 Task: Search one way flight ticket for 1 adult, 5 children, 2 infants in seat and 1 infant on lap in first from Raleigh: Raleigh-durham International Airport to New Bern: Coastal Carolina Regional Airport (was Craven County Regional) on 8-4-2023. Choice of flights is Southwest. Number of bags: 1 checked bag. Price is upto 82000. Outbound departure time preference is 8:15.
Action: Mouse pressed left at (312, 286)
Screenshot: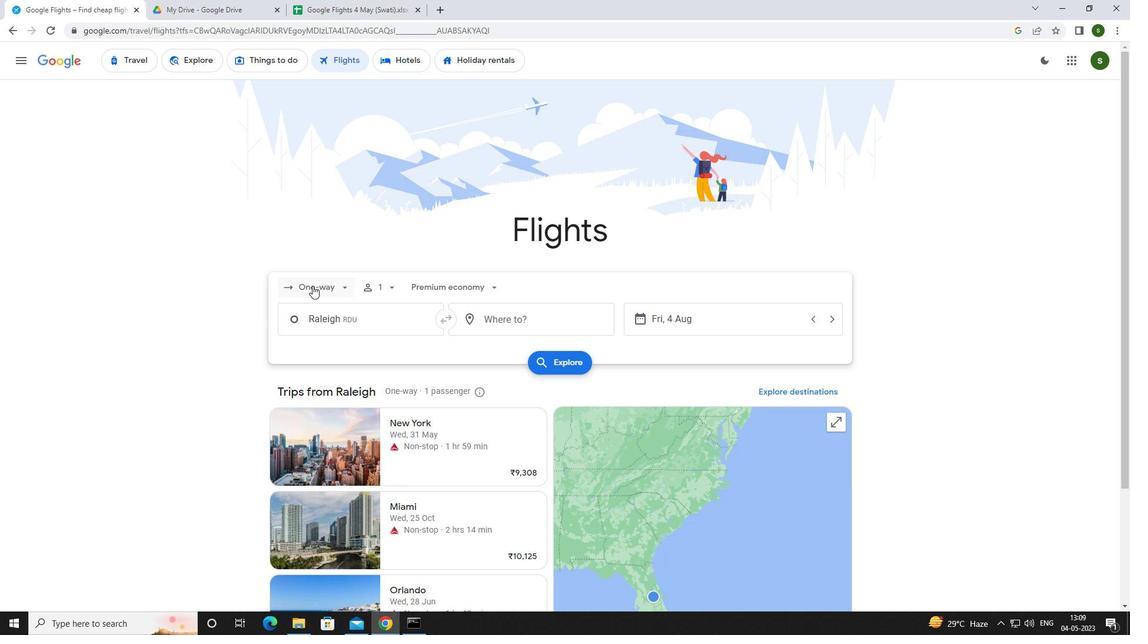 
Action: Mouse moved to (324, 339)
Screenshot: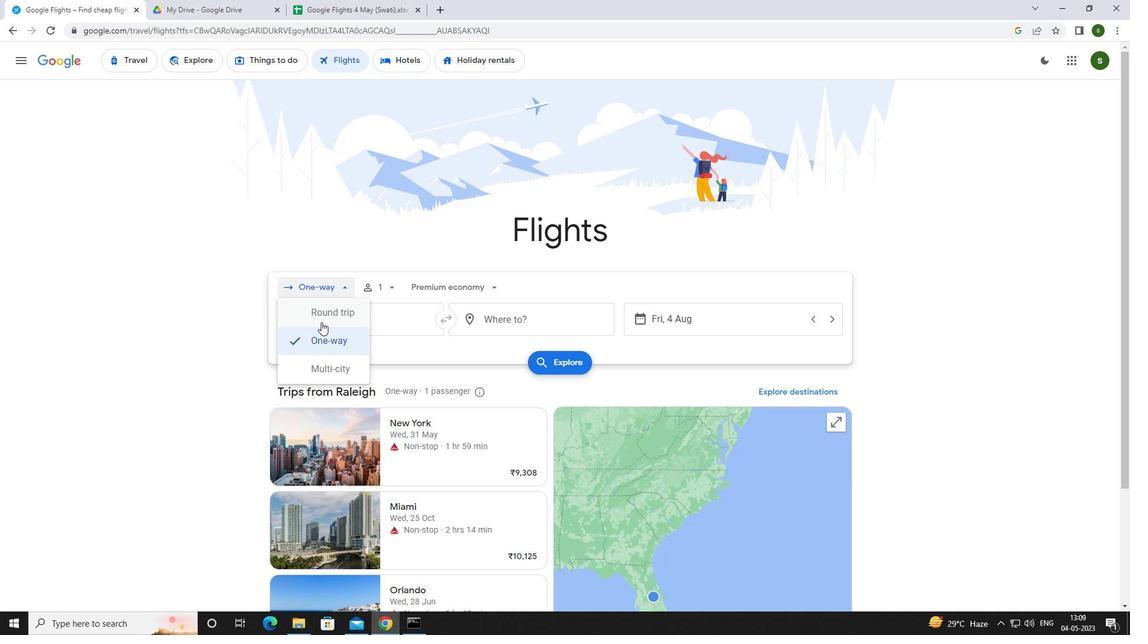 
Action: Mouse pressed left at (324, 339)
Screenshot: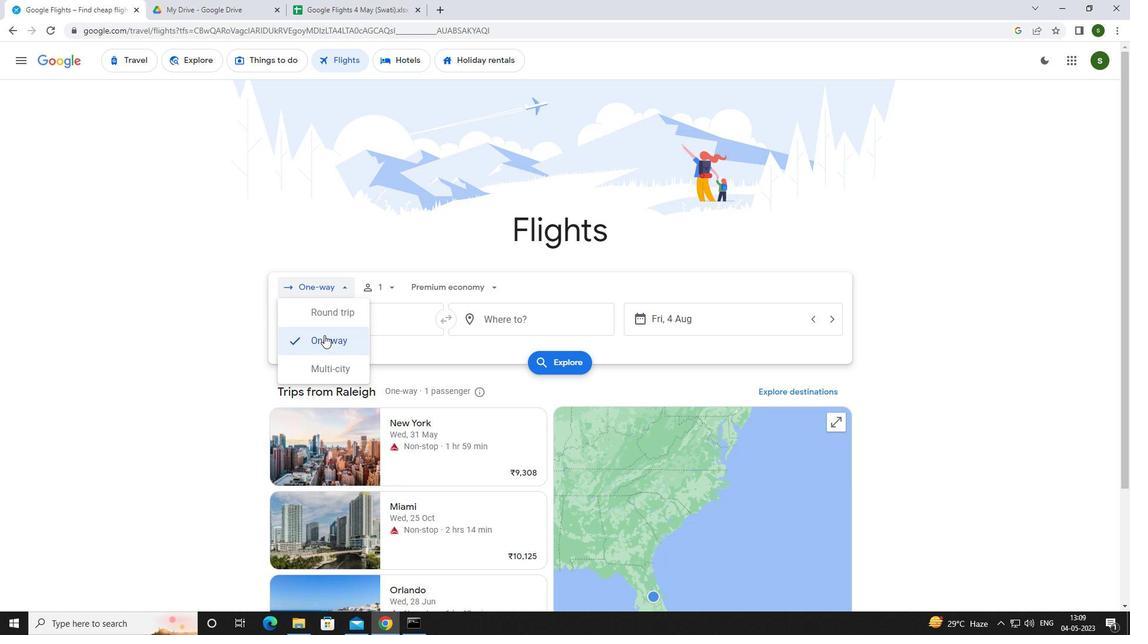 
Action: Mouse moved to (390, 287)
Screenshot: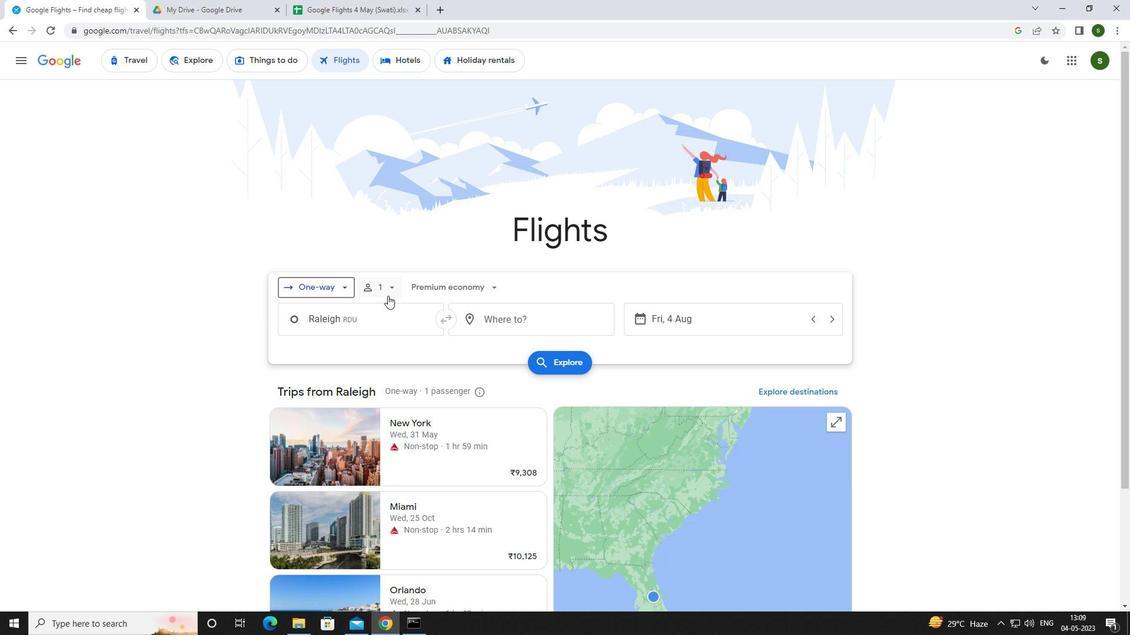 
Action: Mouse pressed left at (390, 287)
Screenshot: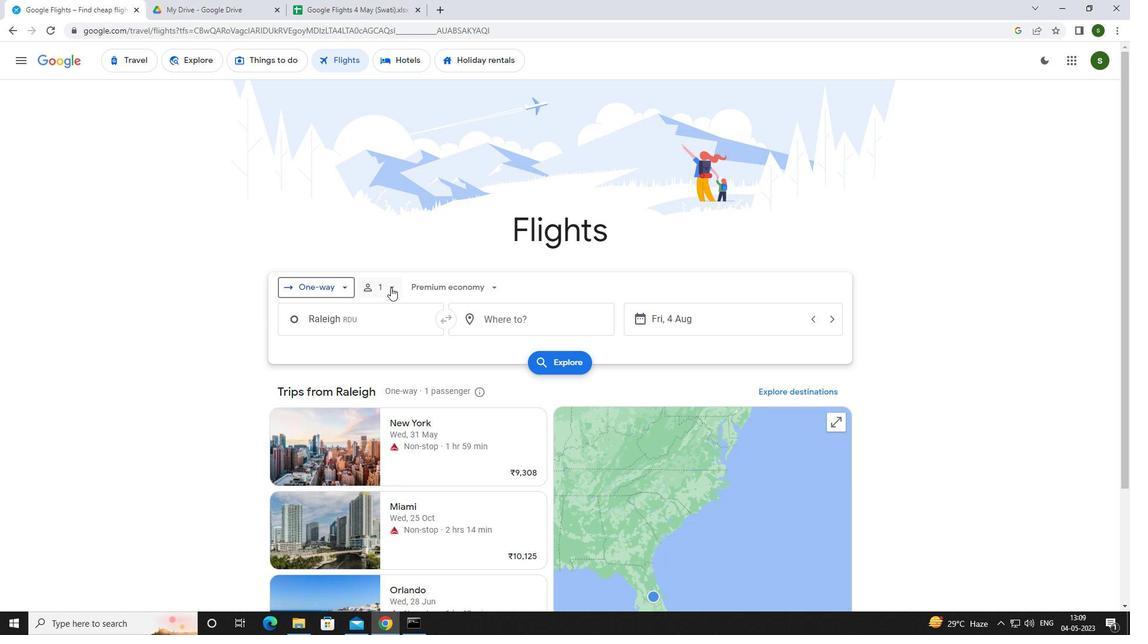 
Action: Mouse moved to (487, 344)
Screenshot: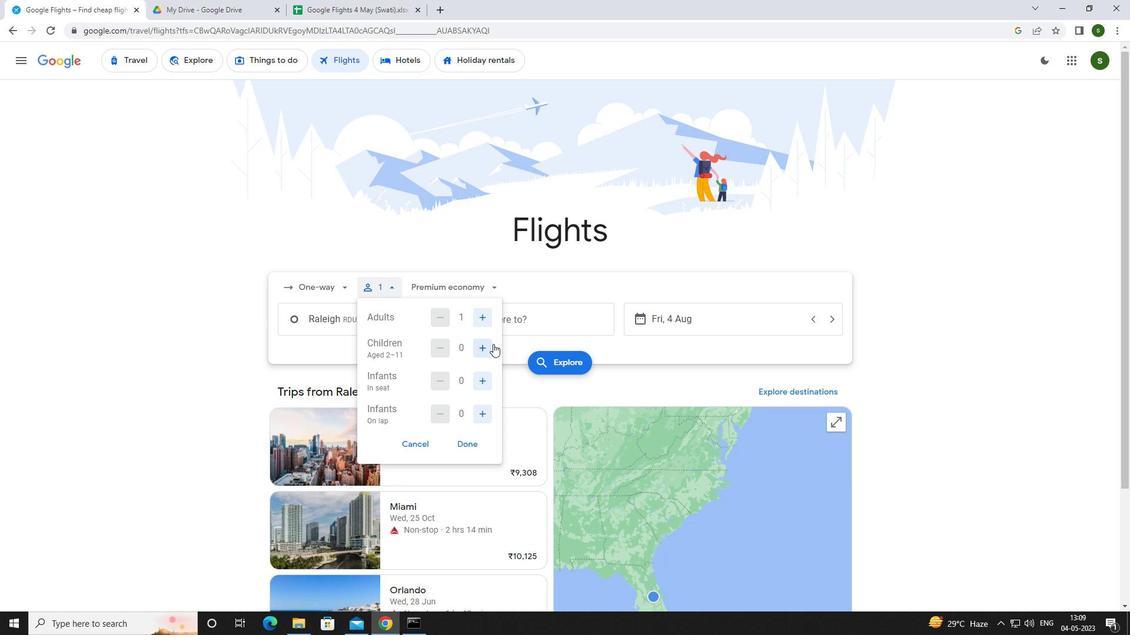 
Action: Mouse pressed left at (487, 344)
Screenshot: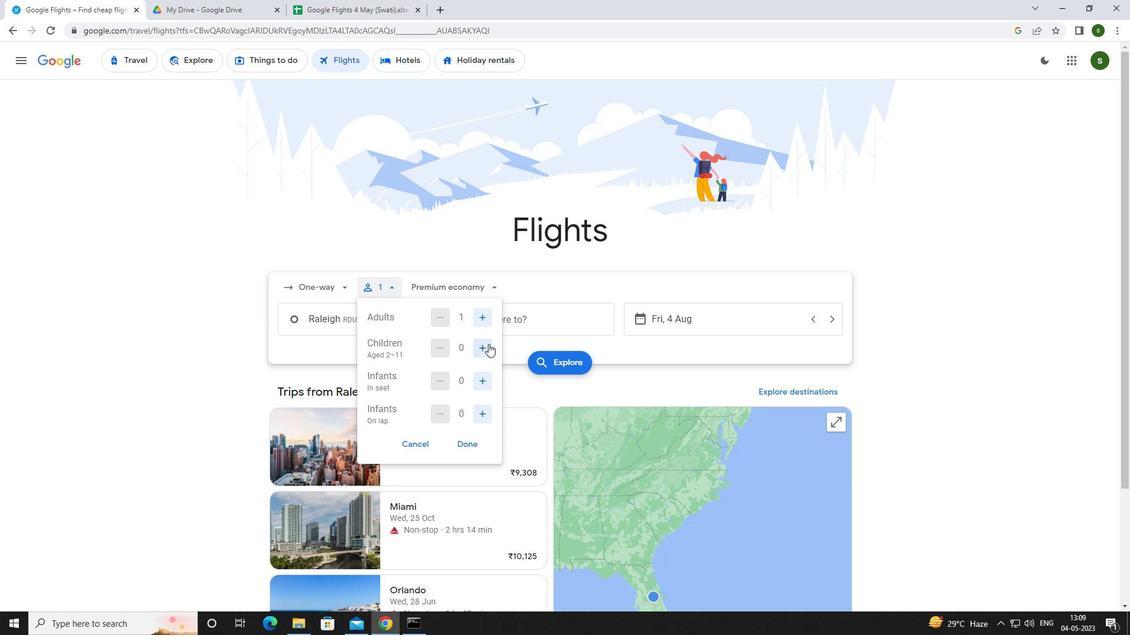 
Action: Mouse pressed left at (487, 344)
Screenshot: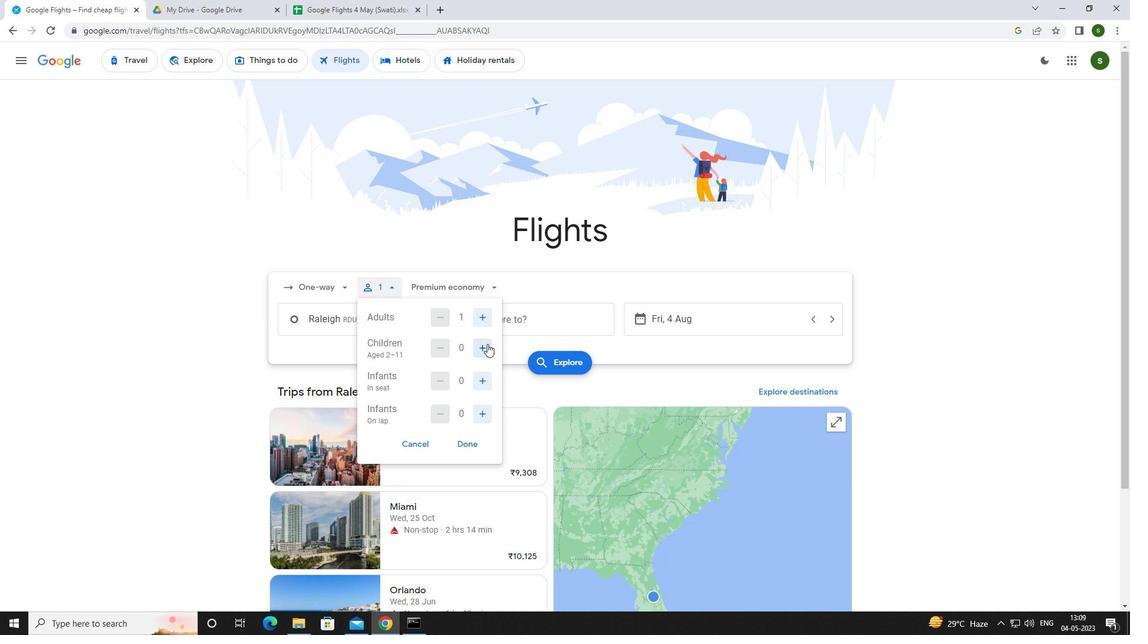 
Action: Mouse pressed left at (487, 344)
Screenshot: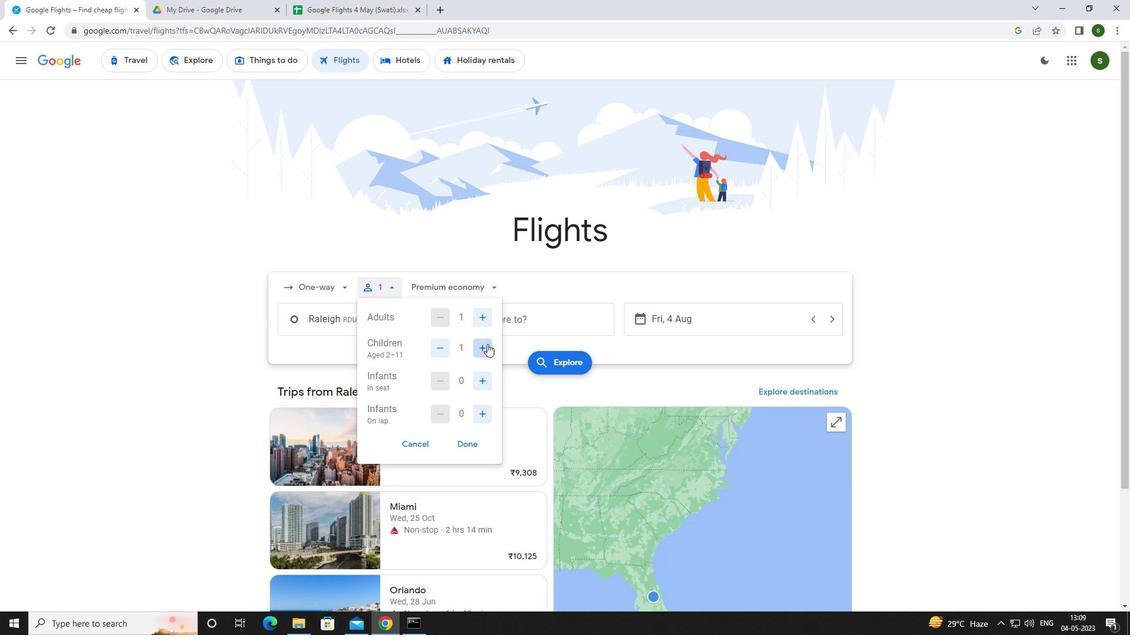 
Action: Mouse pressed left at (487, 344)
Screenshot: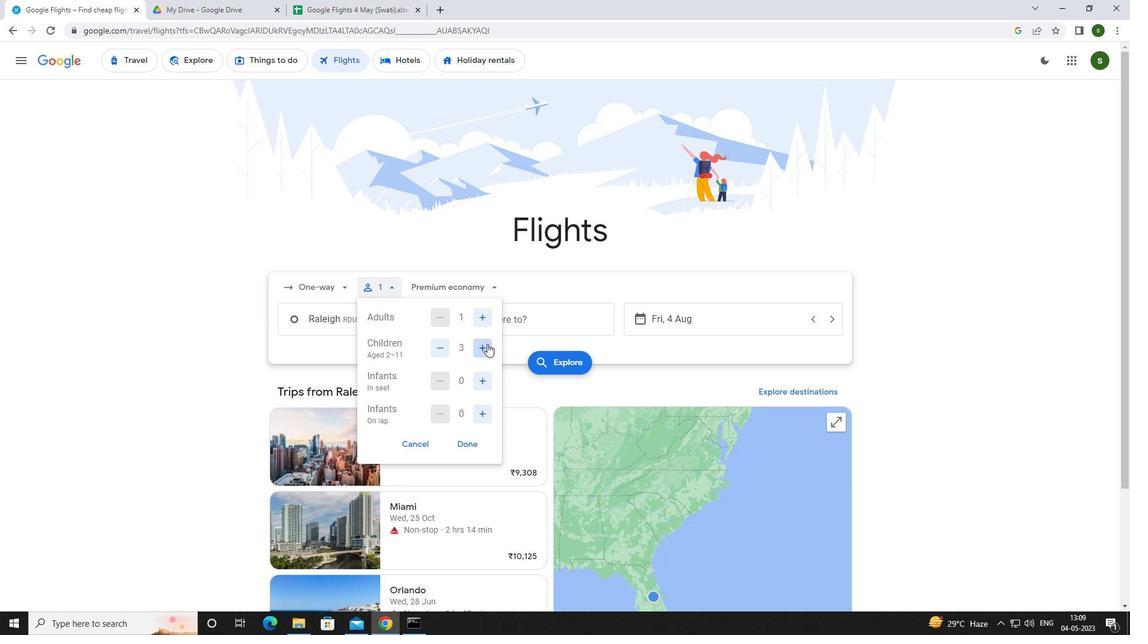 
Action: Mouse pressed left at (487, 344)
Screenshot: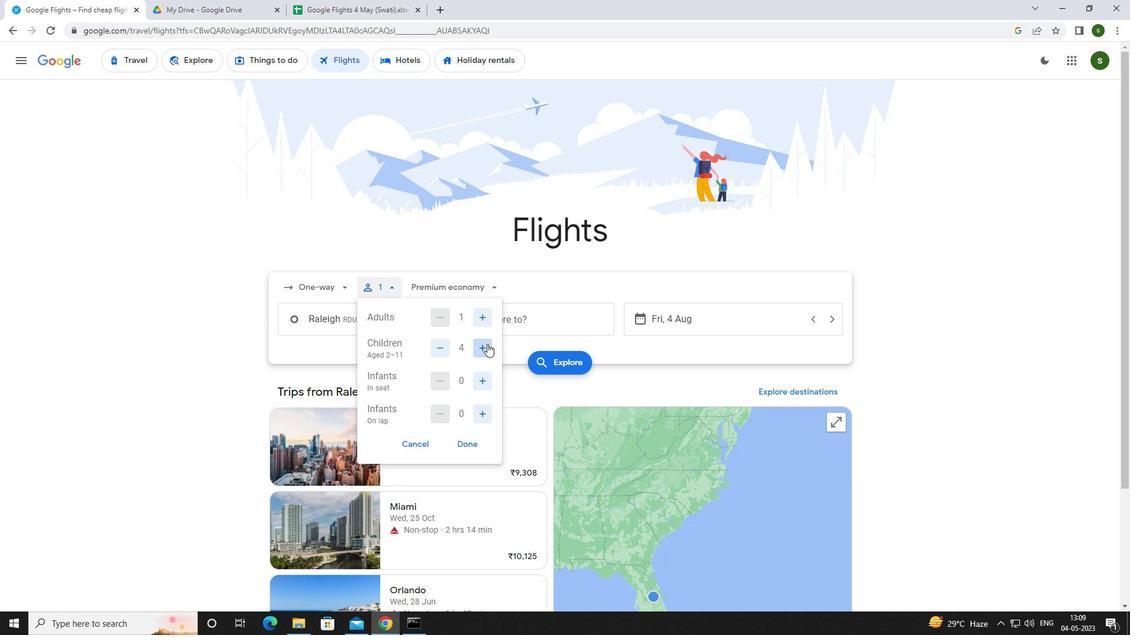 
Action: Mouse moved to (481, 383)
Screenshot: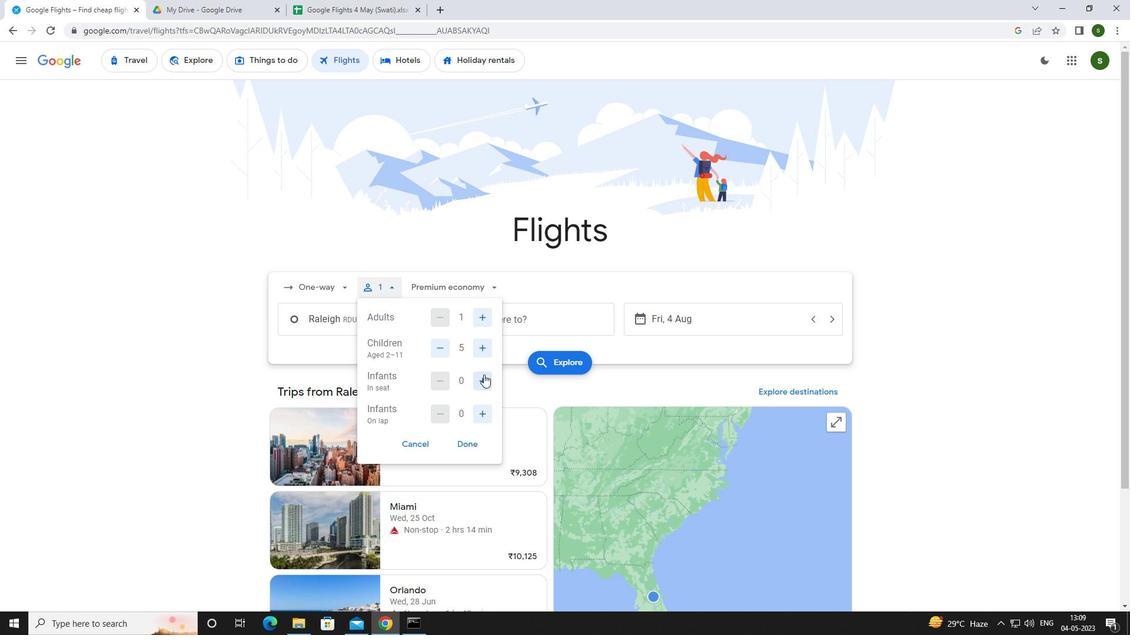
Action: Mouse pressed left at (481, 383)
Screenshot: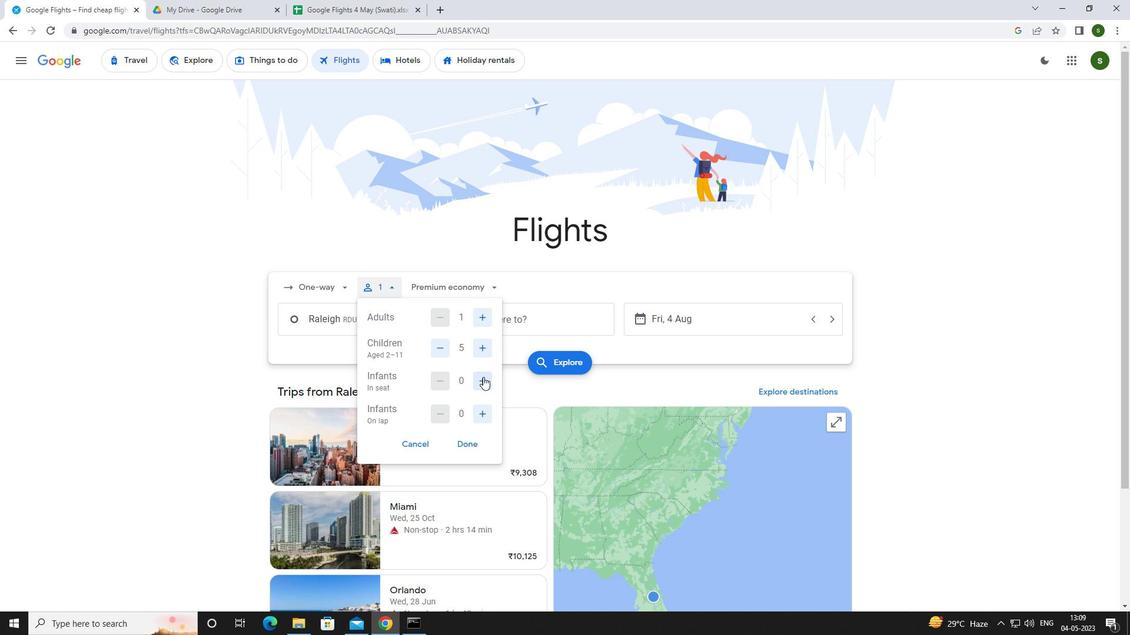 
Action: Mouse moved to (482, 409)
Screenshot: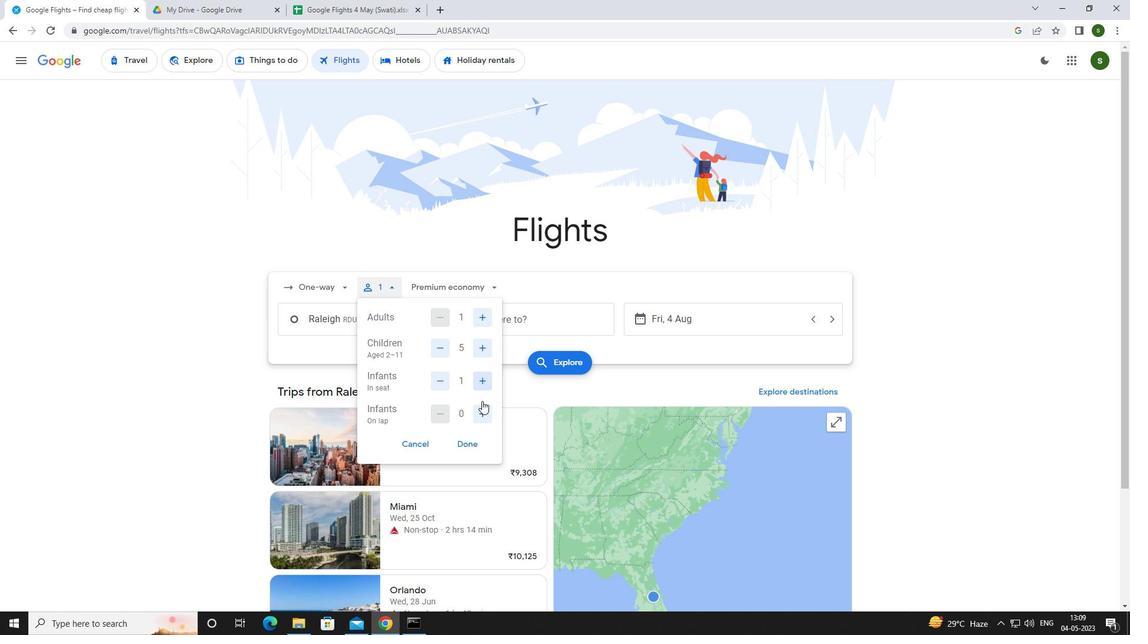 
Action: Mouse pressed left at (482, 409)
Screenshot: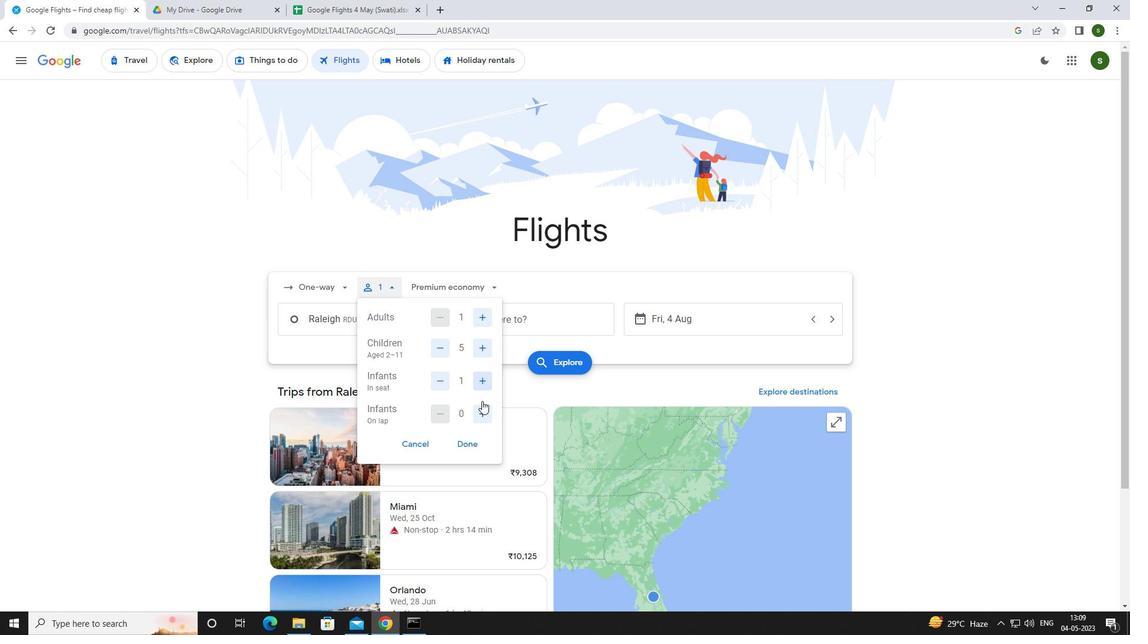 
Action: Mouse moved to (476, 282)
Screenshot: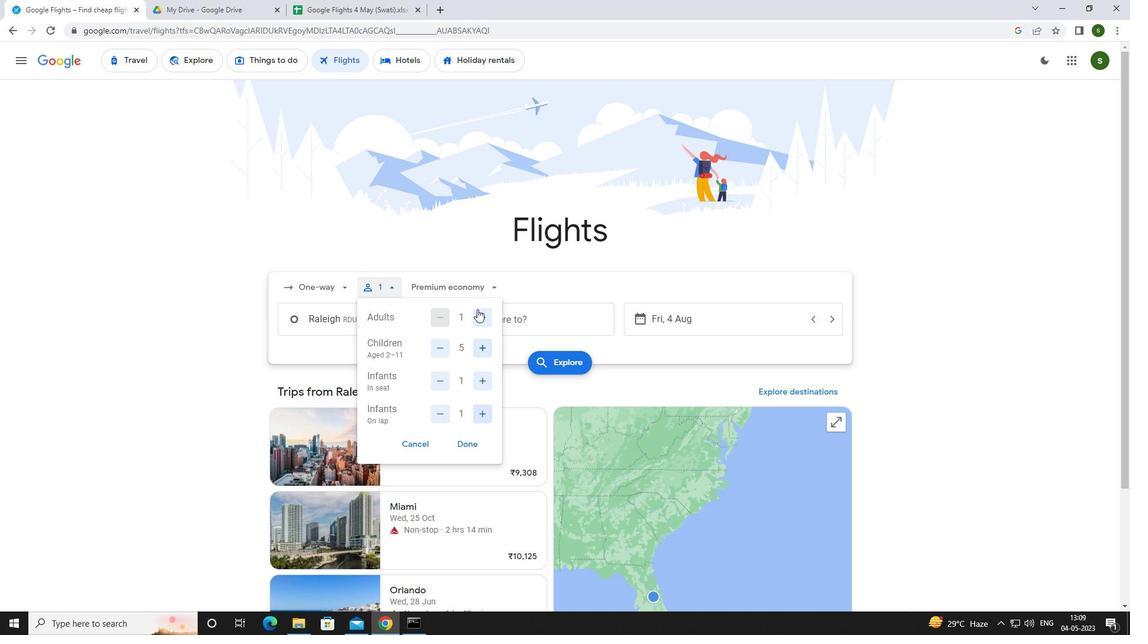 
Action: Mouse pressed left at (476, 282)
Screenshot: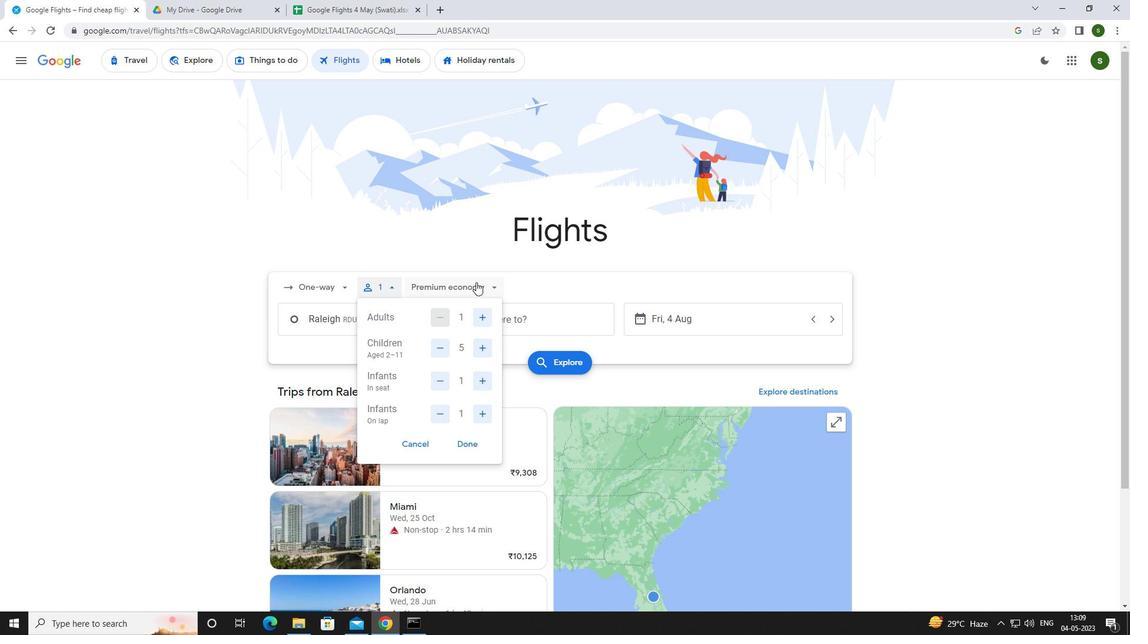 
Action: Mouse moved to (464, 400)
Screenshot: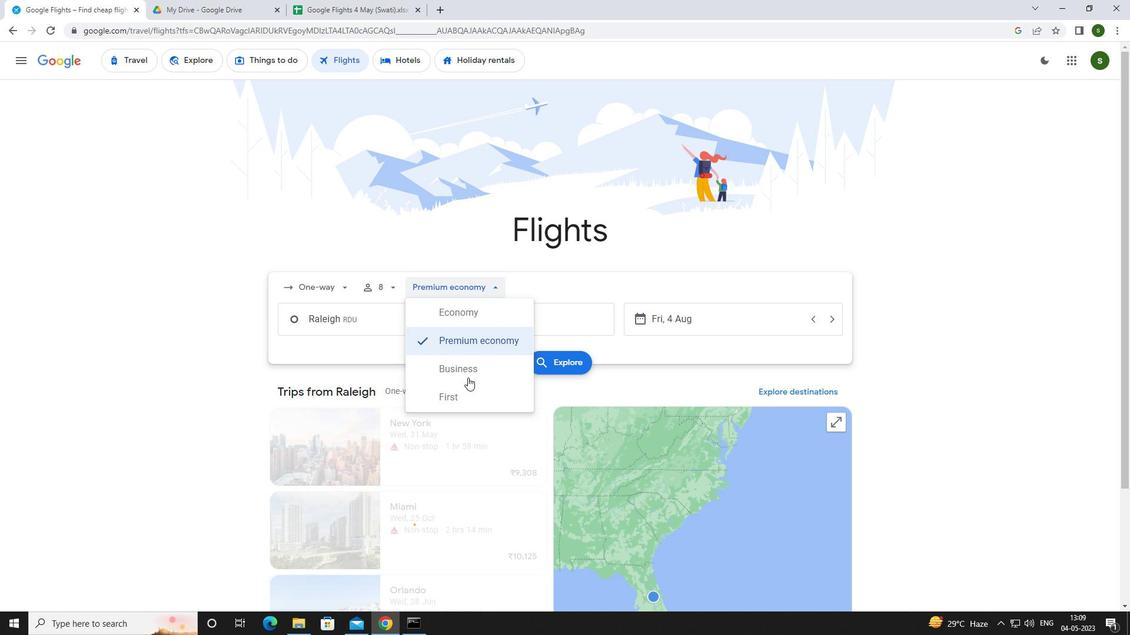 
Action: Mouse pressed left at (464, 400)
Screenshot: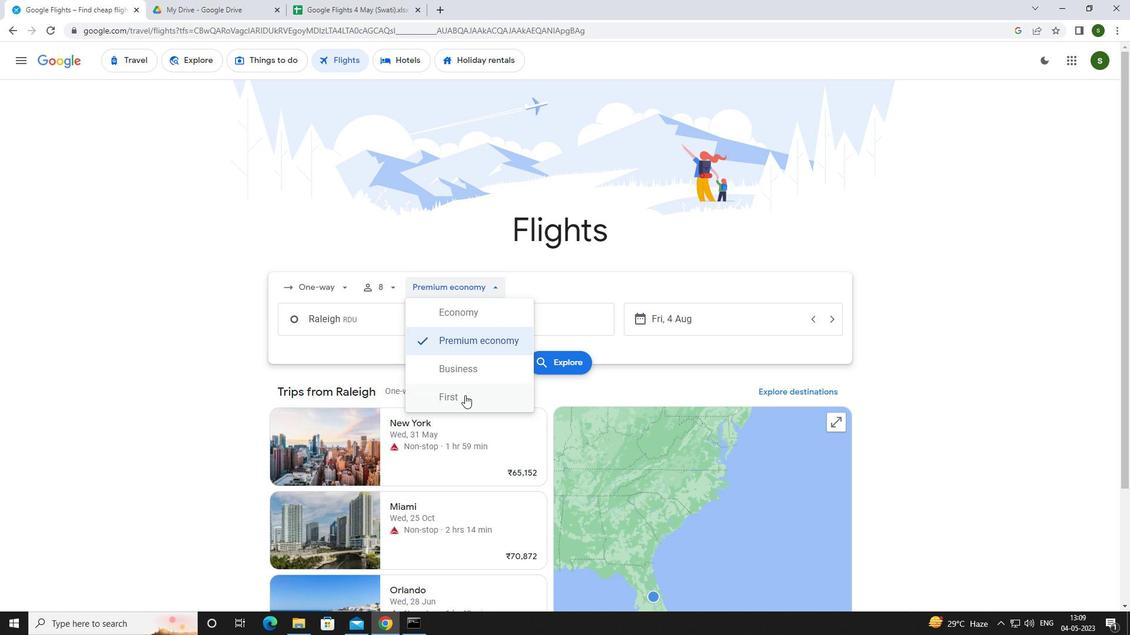 
Action: Mouse moved to (396, 321)
Screenshot: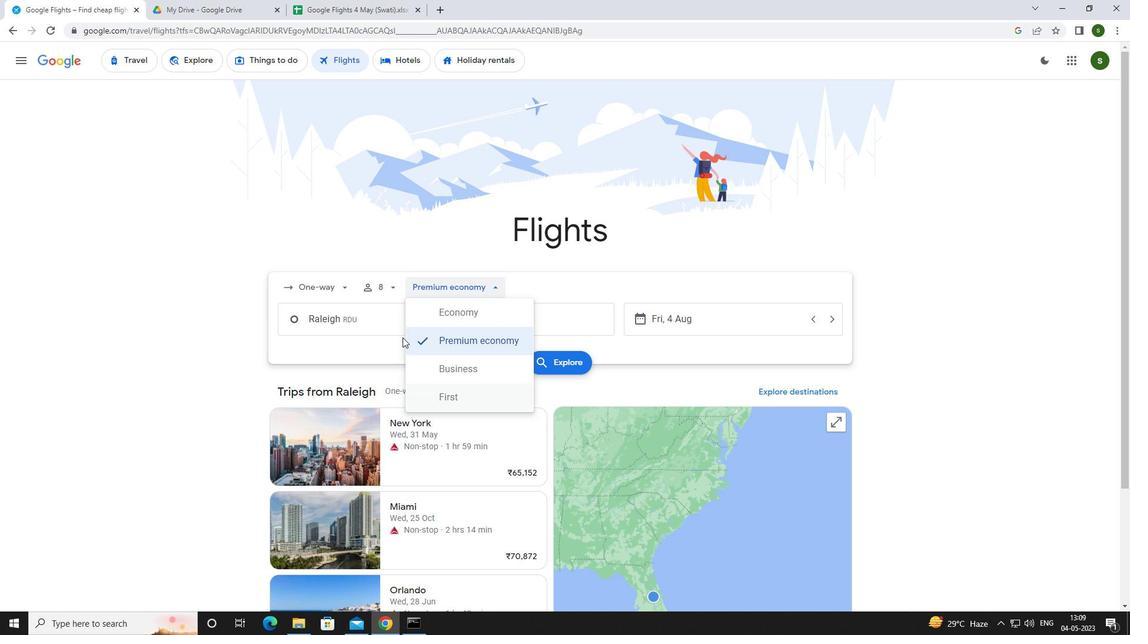 
Action: Mouse pressed left at (396, 321)
Screenshot: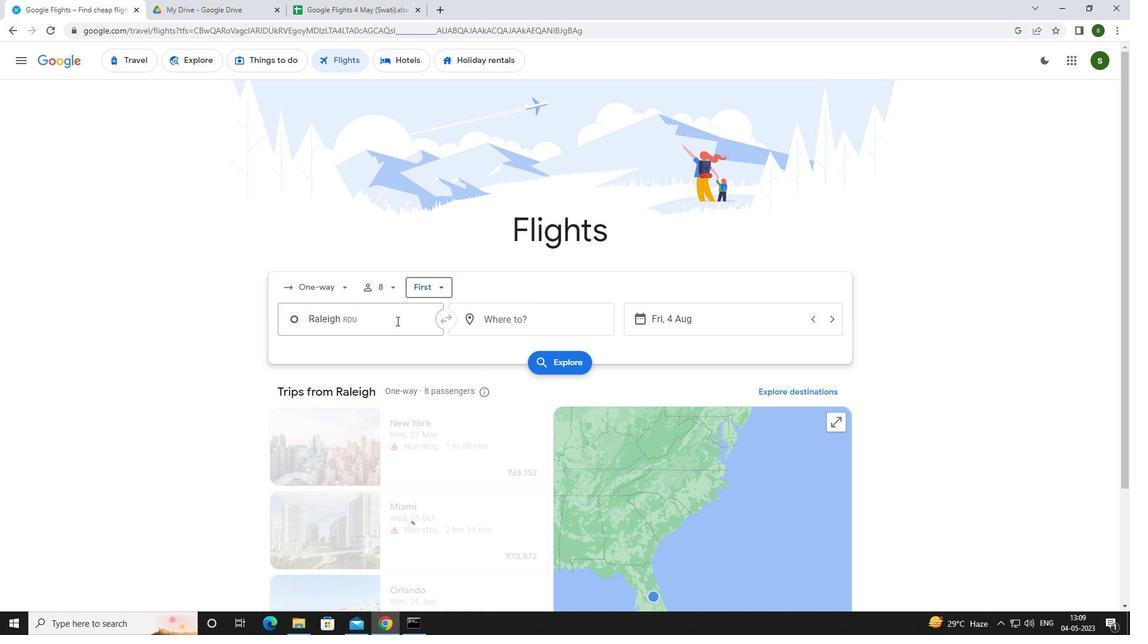 
Action: Key pressed <Key.caps_lock>r<Key.caps_lock>aleigh
Screenshot: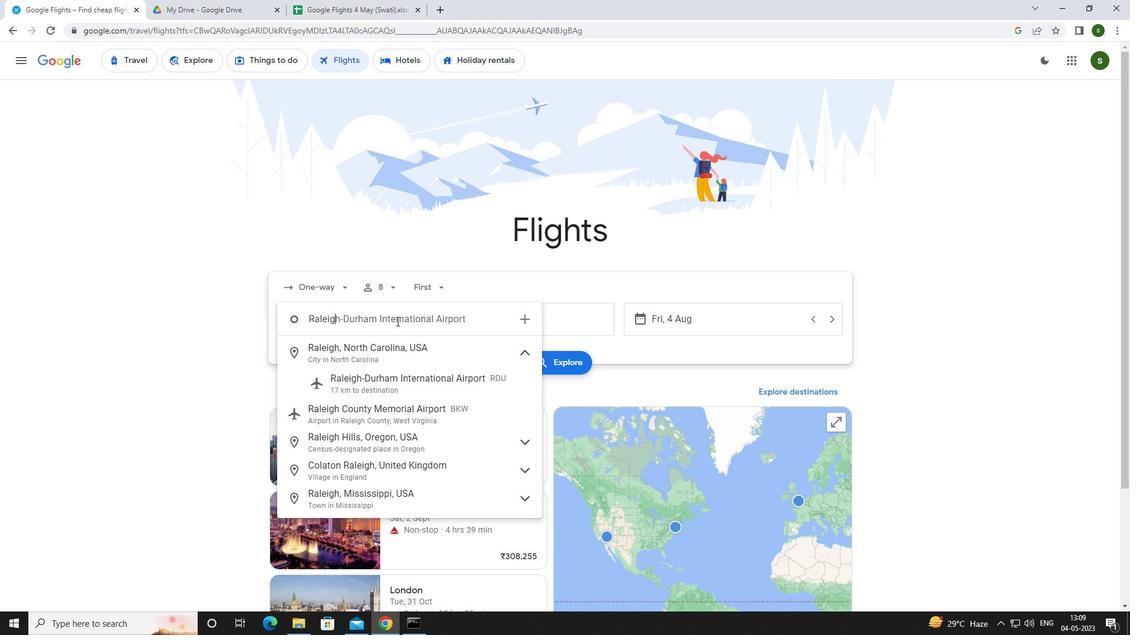 
Action: Mouse moved to (406, 391)
Screenshot: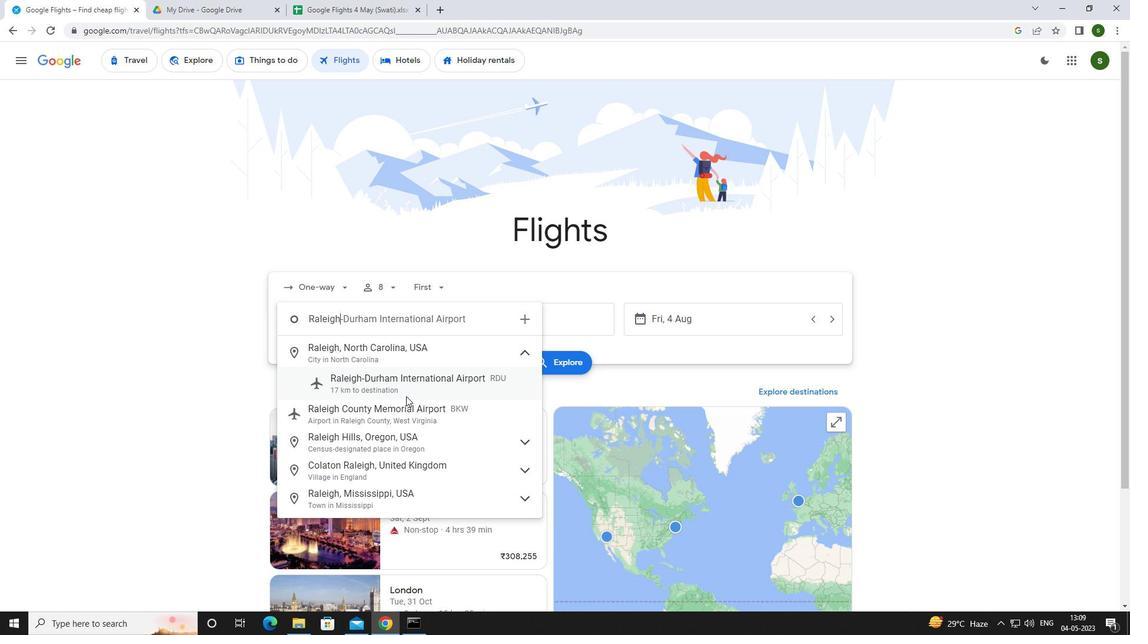 
Action: Mouse pressed left at (406, 391)
Screenshot: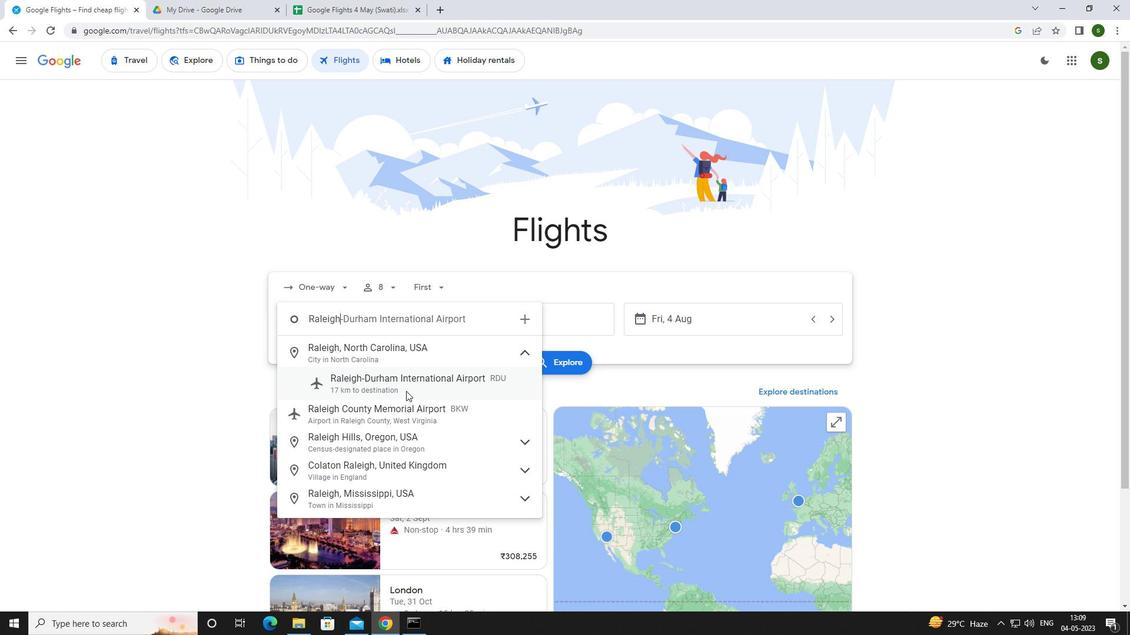 
Action: Mouse moved to (510, 311)
Screenshot: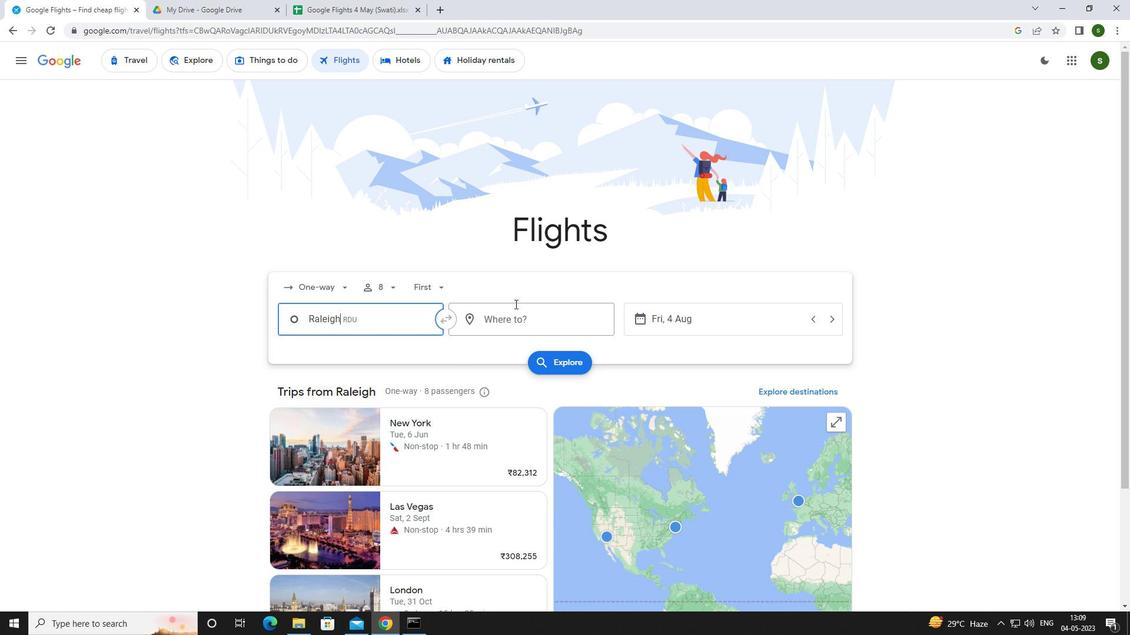 
Action: Mouse pressed left at (510, 311)
Screenshot: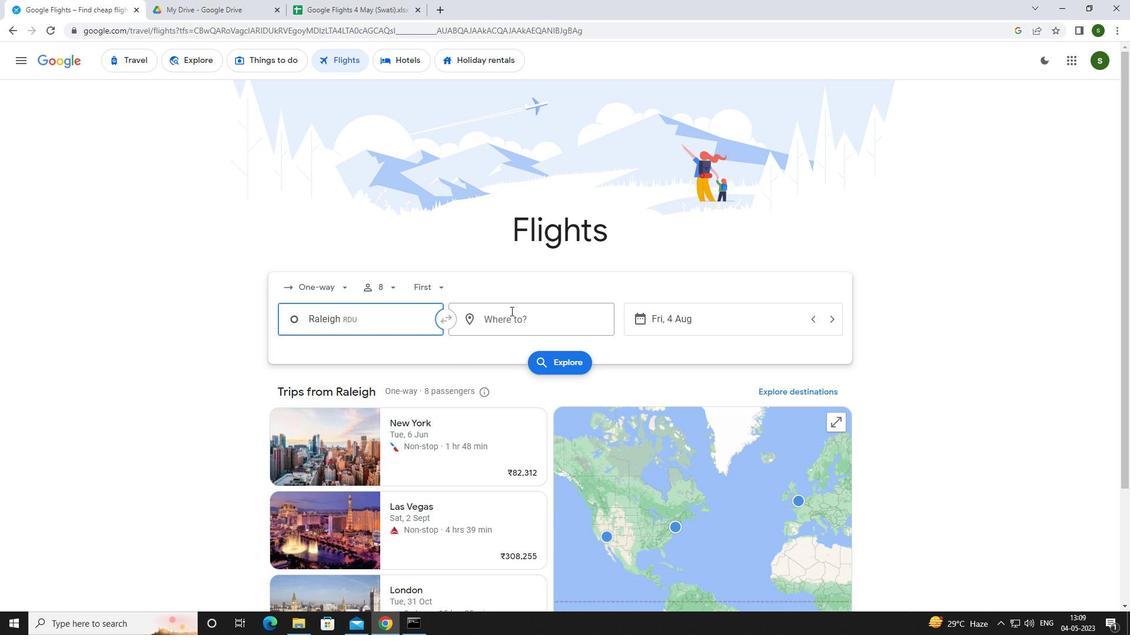 
Action: Mouse moved to (512, 311)
Screenshot: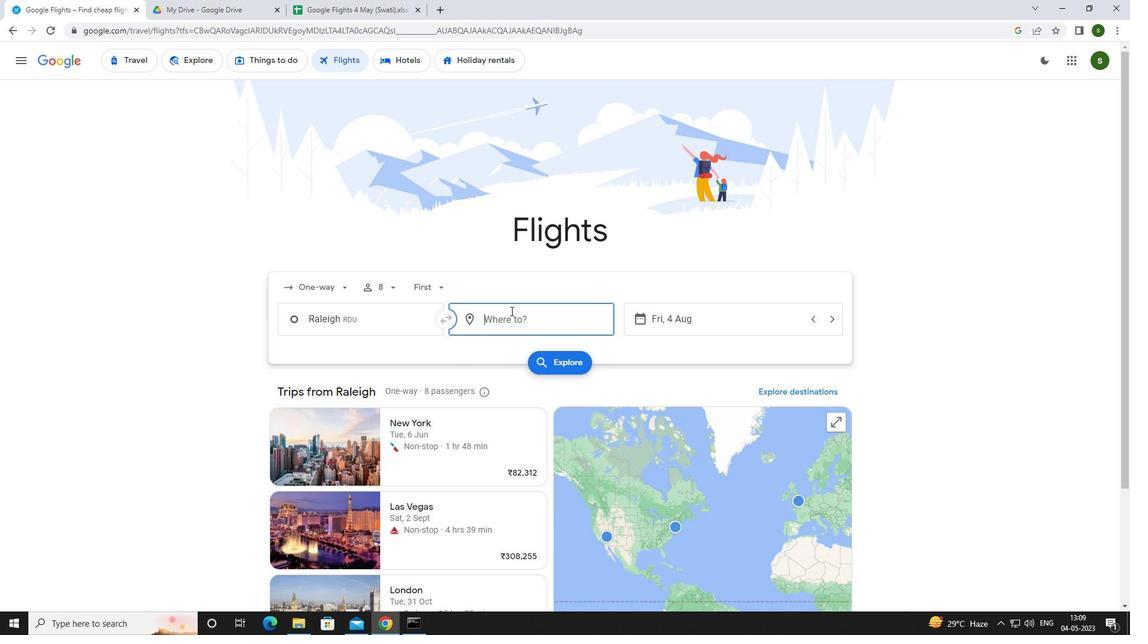 
Action: Key pressed <Key.caps_lock>c<Key.caps_lock>oastal
Screenshot: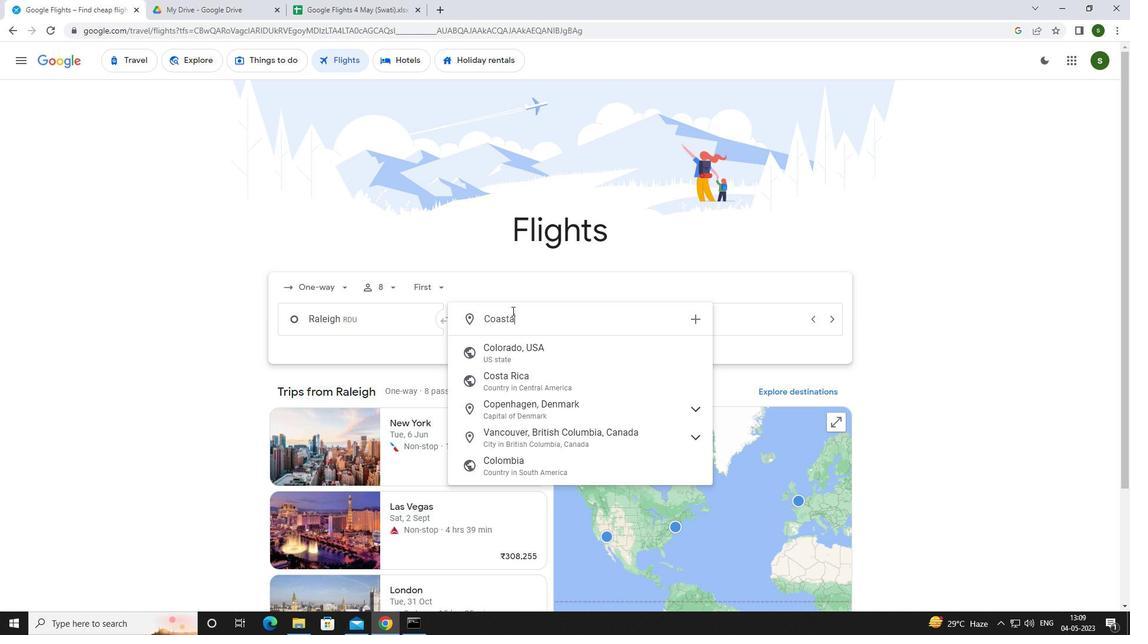 
Action: Mouse moved to (535, 348)
Screenshot: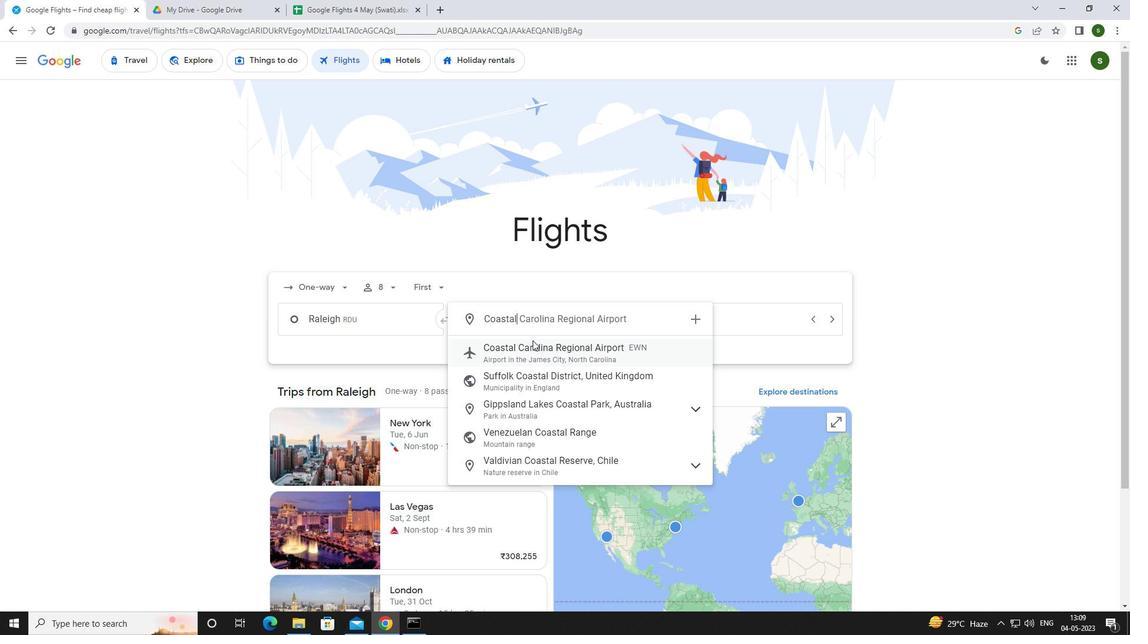 
Action: Mouse pressed left at (535, 348)
Screenshot: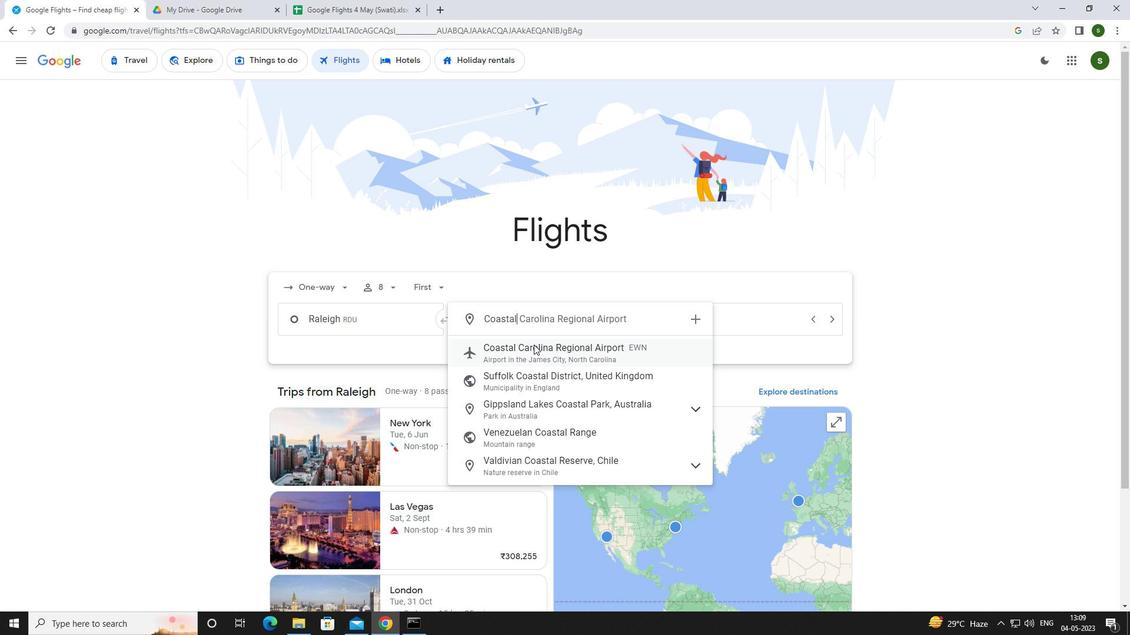 
Action: Mouse moved to (707, 319)
Screenshot: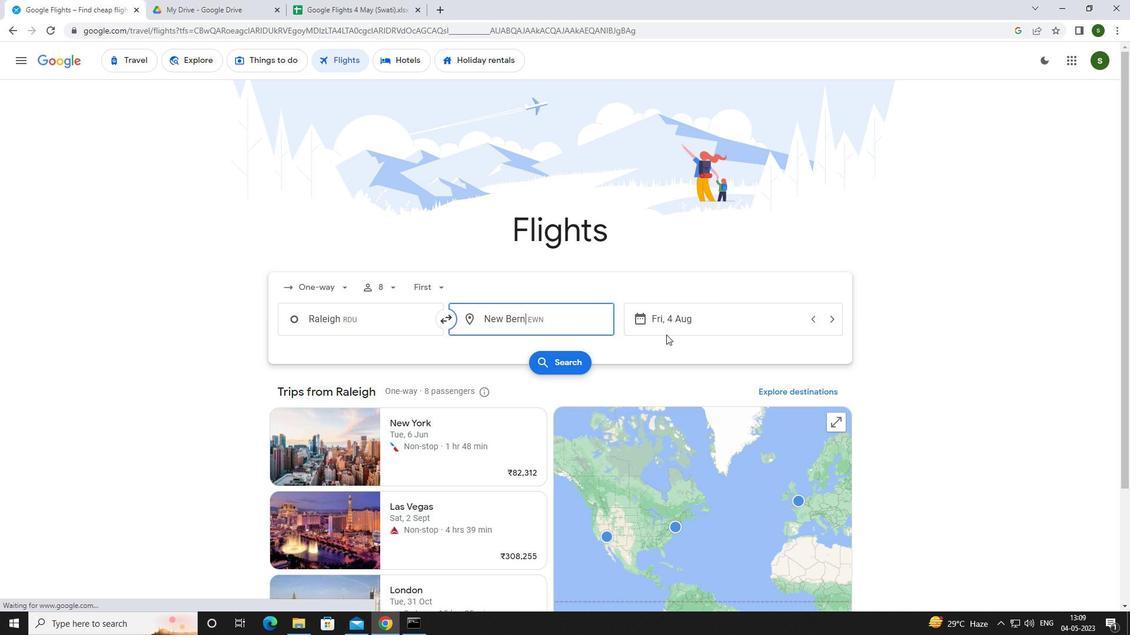 
Action: Mouse pressed left at (707, 319)
Screenshot: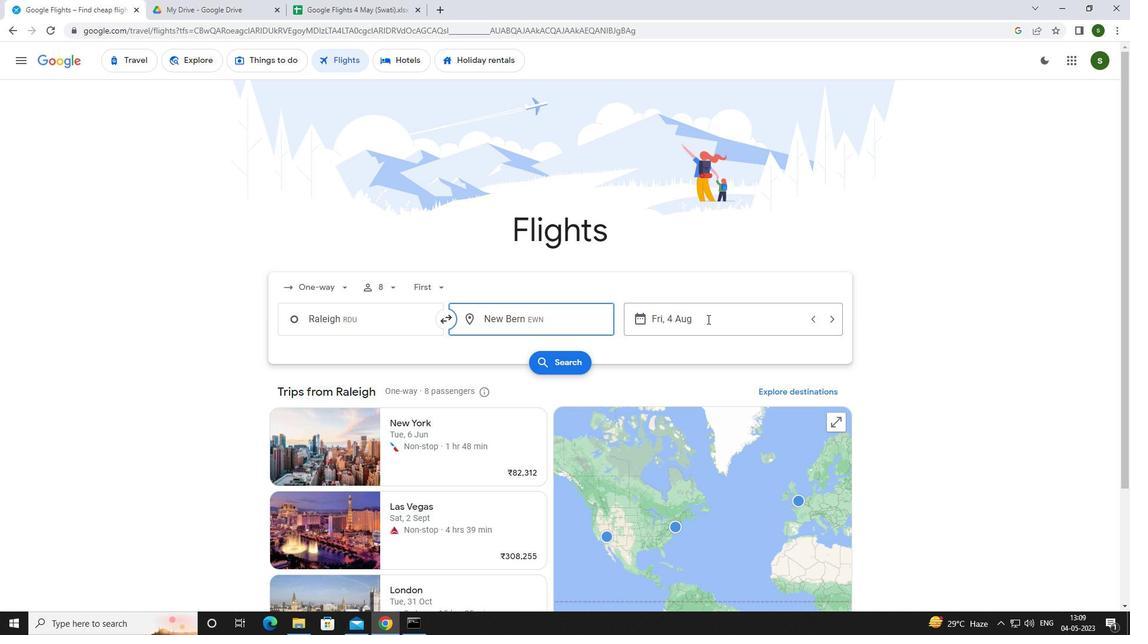 
Action: Mouse moved to (566, 396)
Screenshot: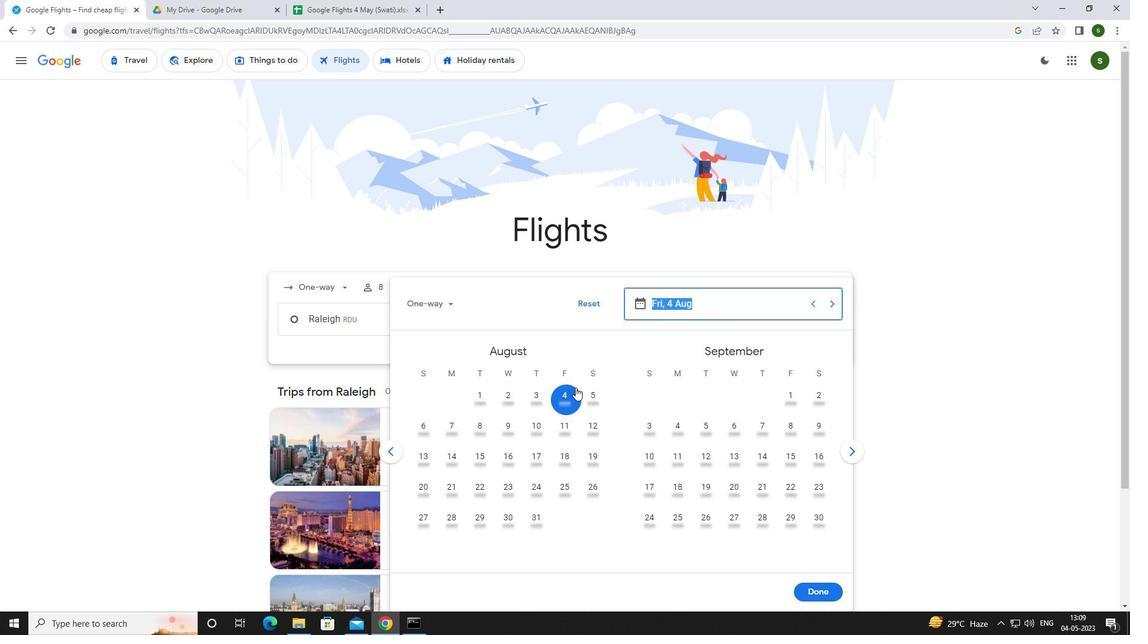 
Action: Mouse pressed left at (566, 396)
Screenshot: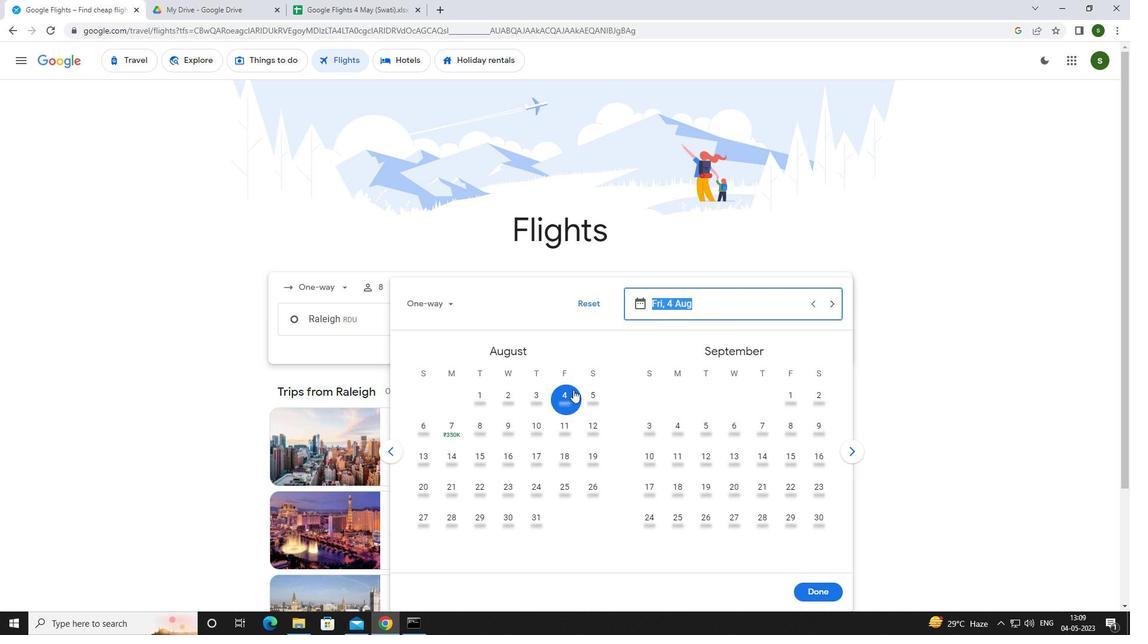 
Action: Mouse moved to (821, 589)
Screenshot: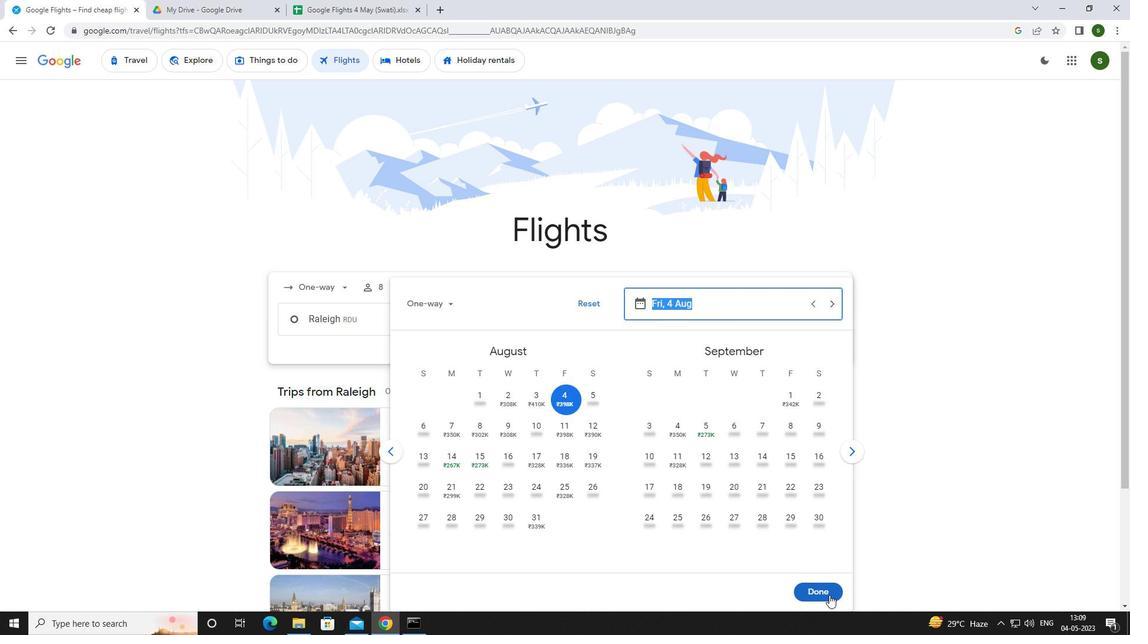 
Action: Mouse pressed left at (821, 589)
Screenshot: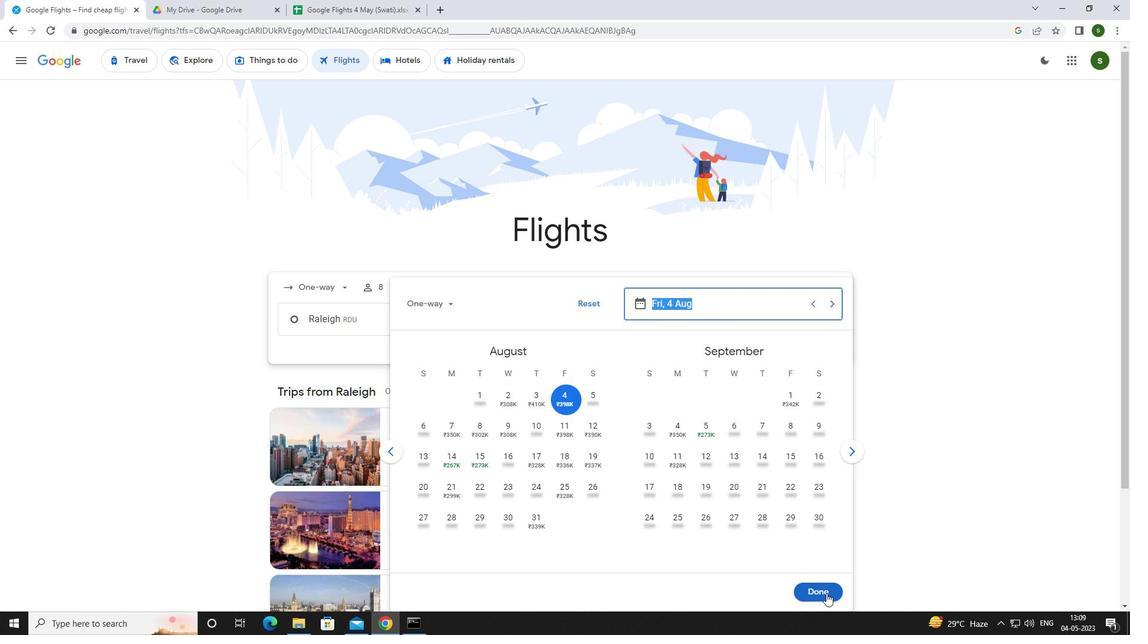 
Action: Mouse moved to (568, 360)
Screenshot: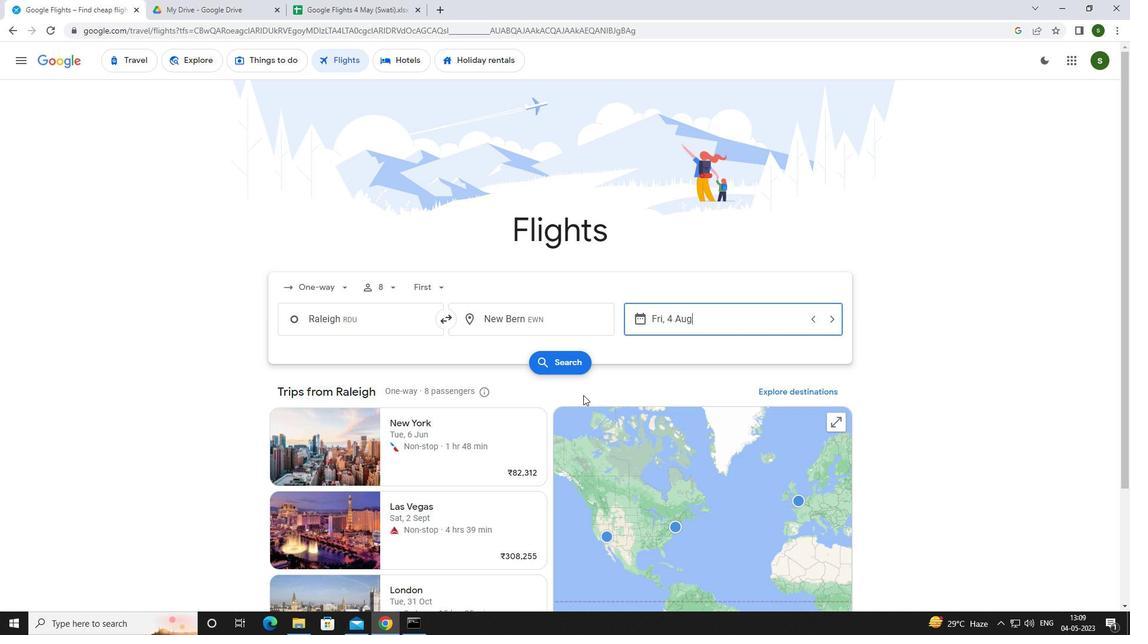 
Action: Mouse pressed left at (568, 360)
Screenshot: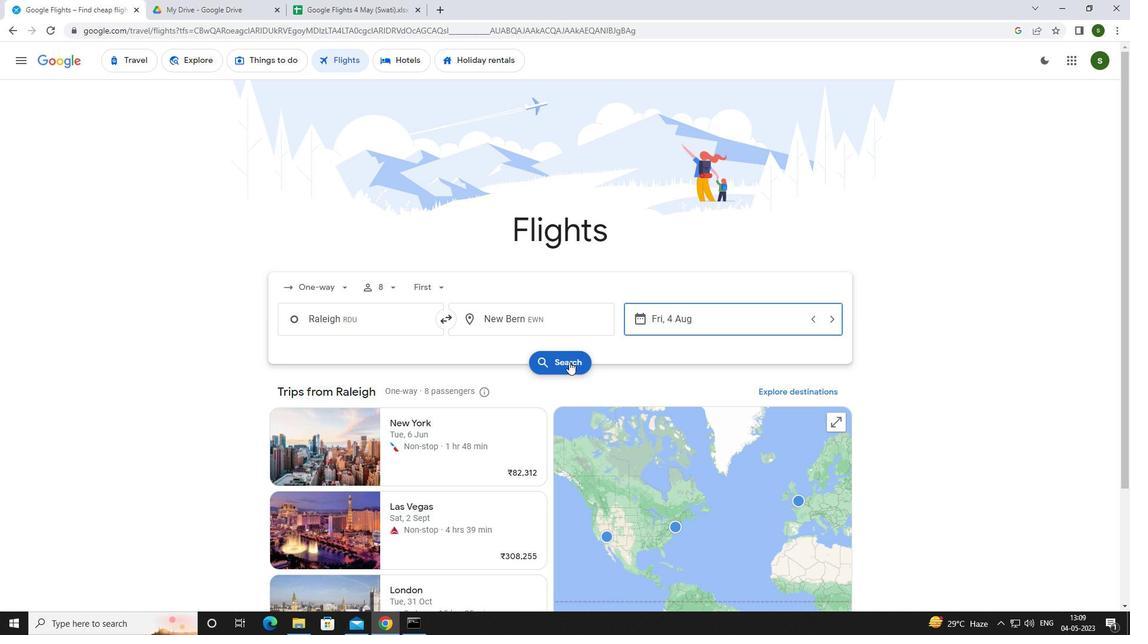 
Action: Mouse moved to (301, 162)
Screenshot: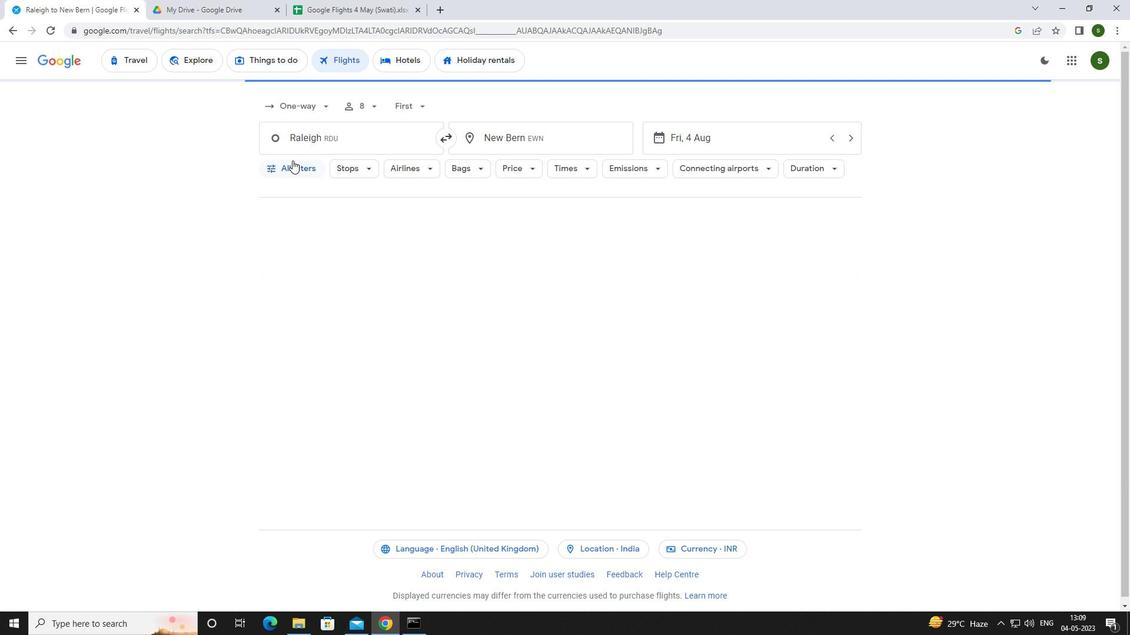 
Action: Mouse pressed left at (301, 162)
Screenshot: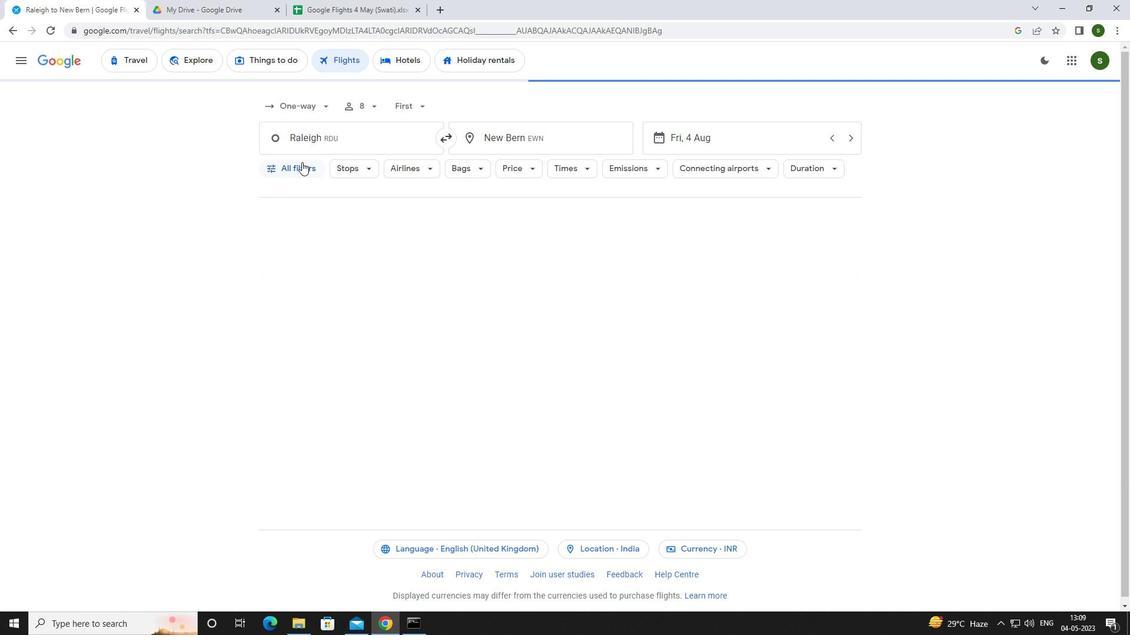 
Action: Mouse moved to (443, 419)
Screenshot: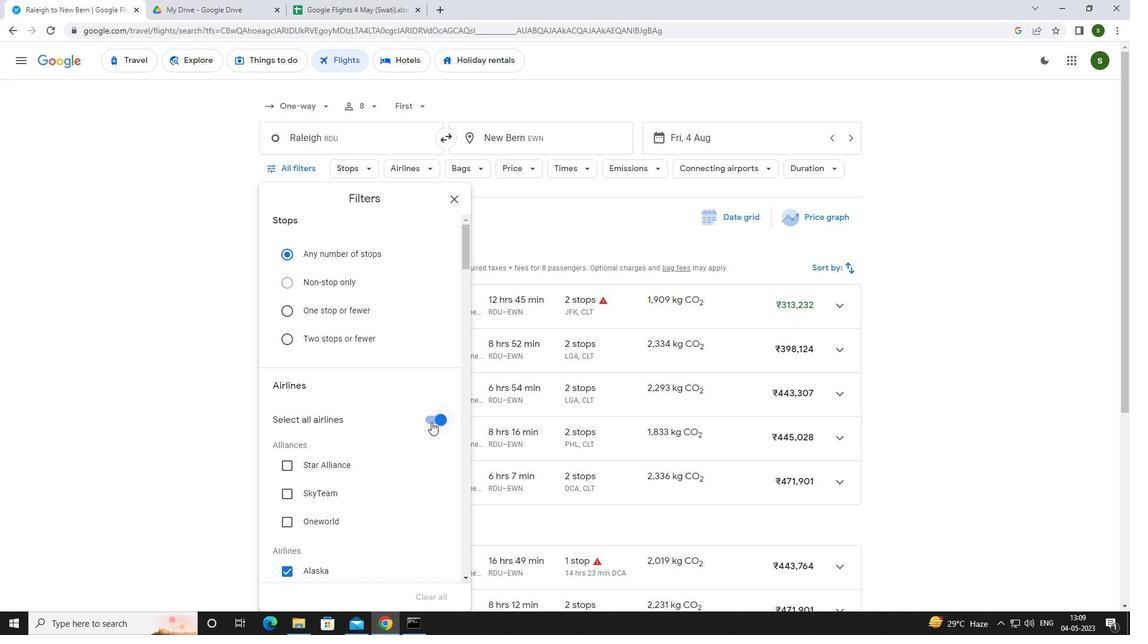 
Action: Mouse pressed left at (443, 419)
Screenshot: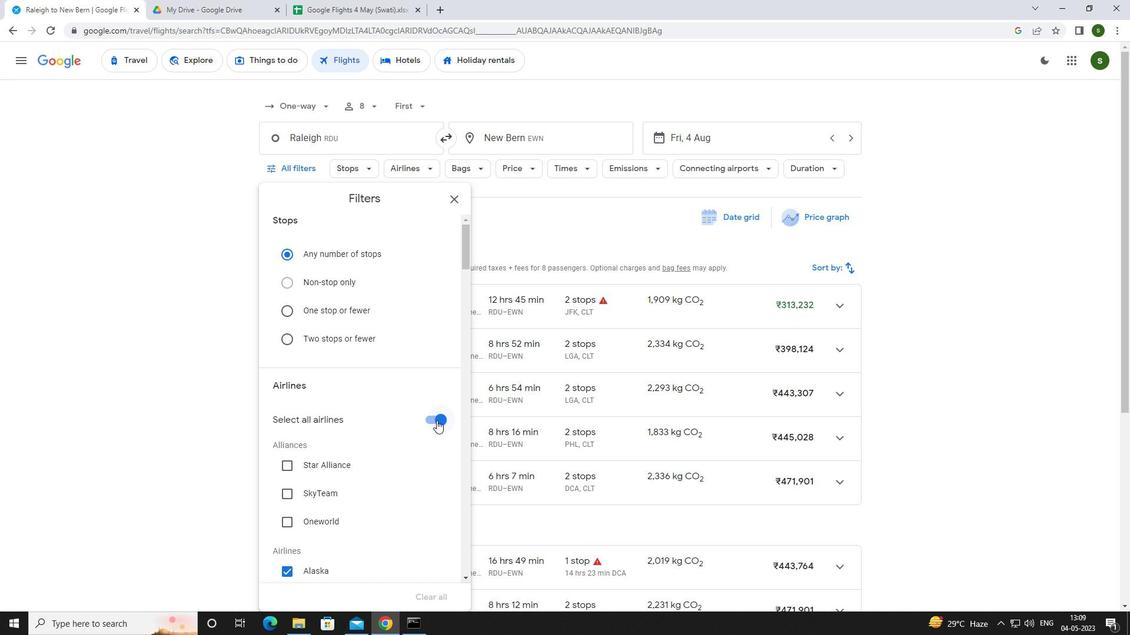 
Action: Mouse moved to (409, 385)
Screenshot: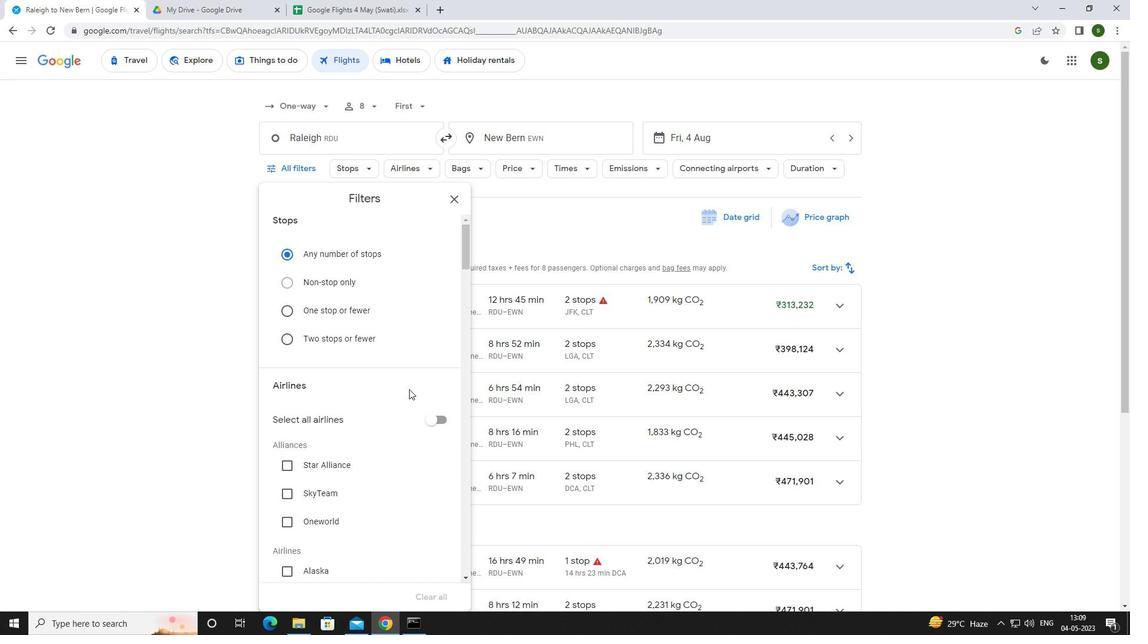 
Action: Mouse scrolled (409, 384) with delta (0, 0)
Screenshot: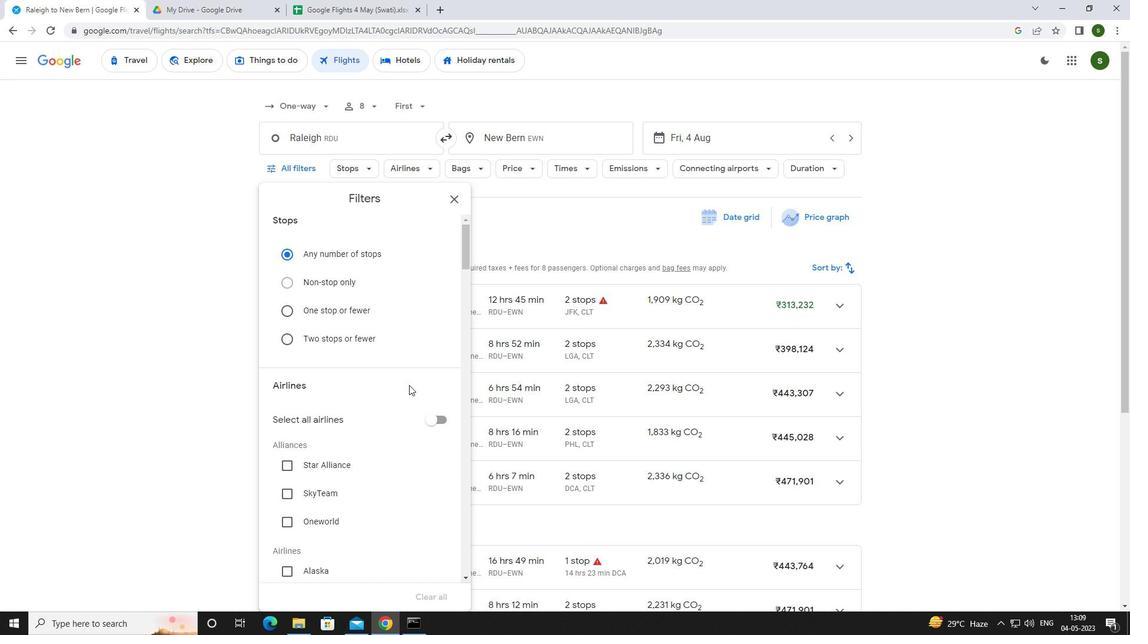 
Action: Mouse scrolled (409, 384) with delta (0, 0)
Screenshot: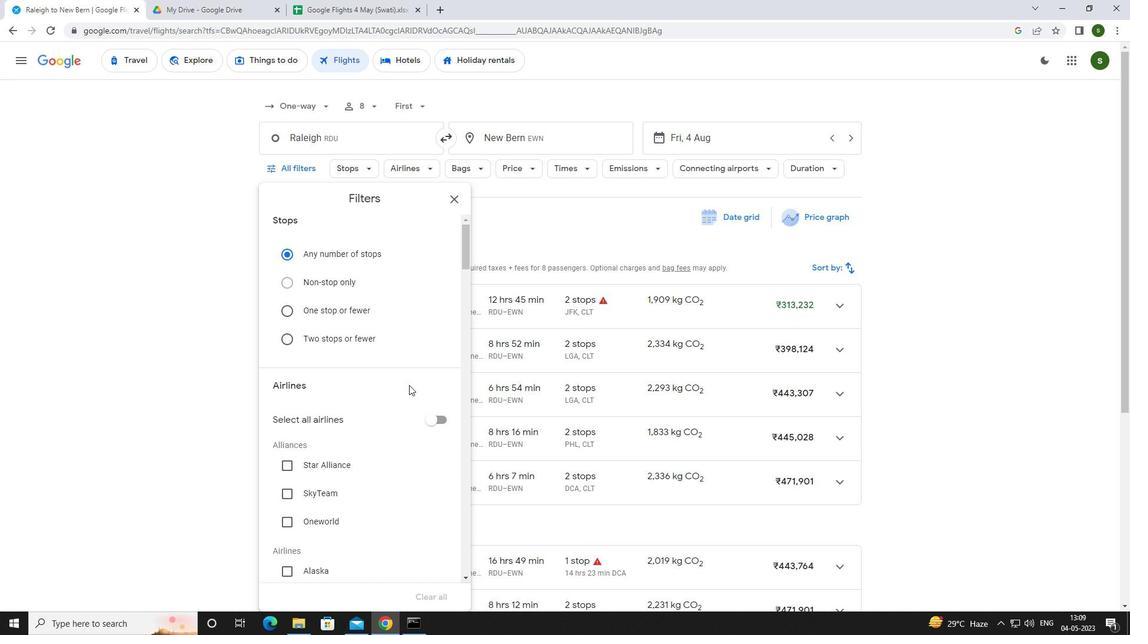 
Action: Mouse scrolled (409, 384) with delta (0, 0)
Screenshot: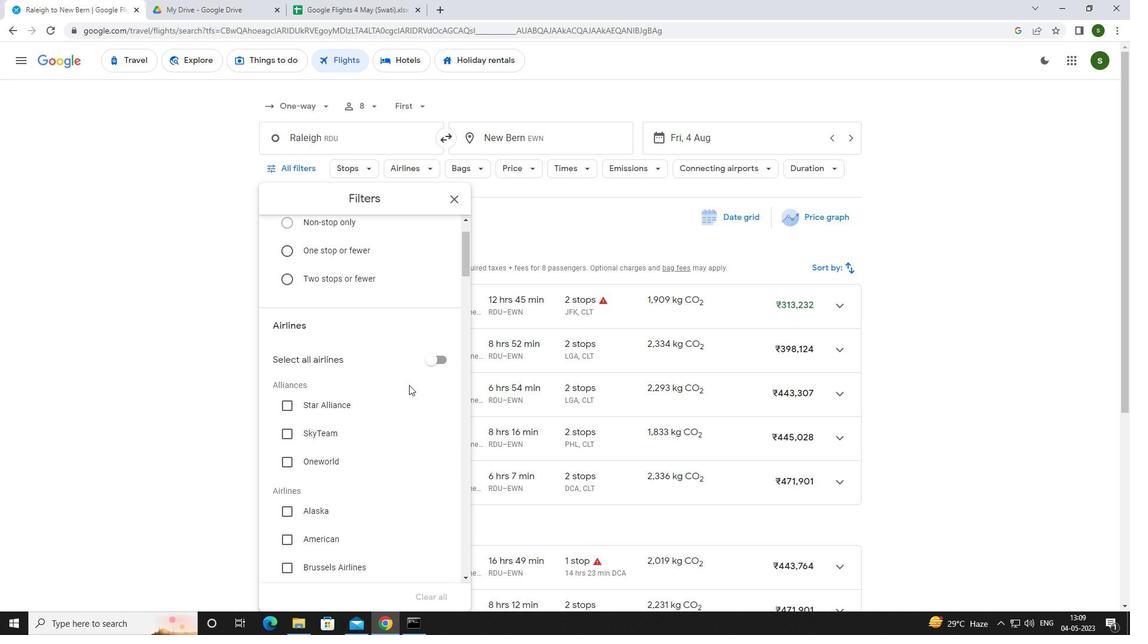 
Action: Mouse scrolled (409, 384) with delta (0, 0)
Screenshot: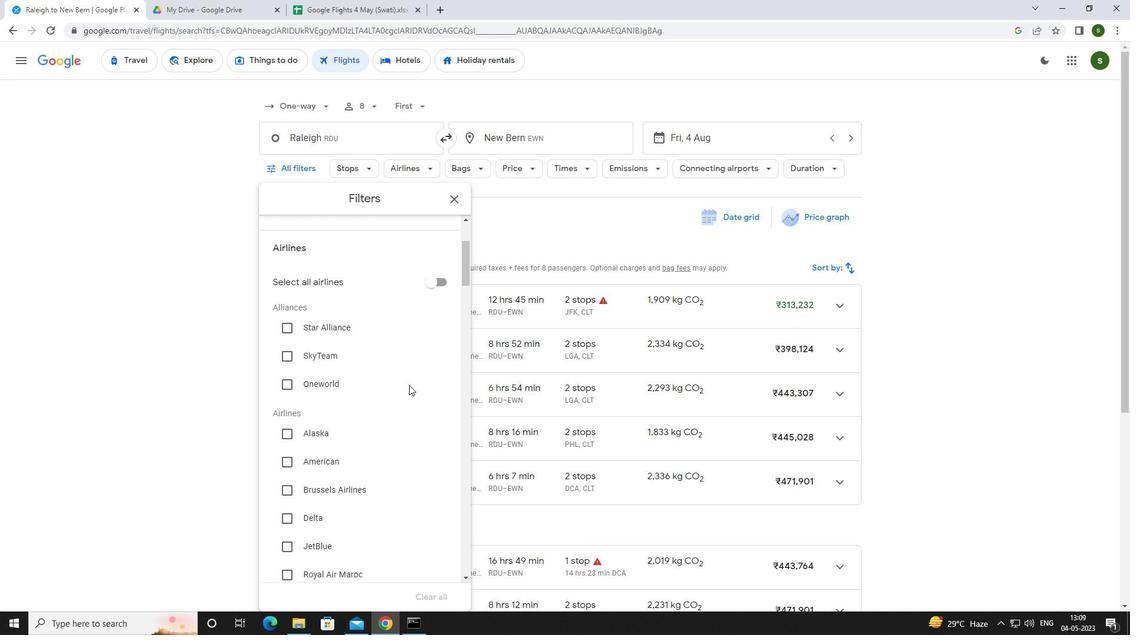 
Action: Mouse scrolled (409, 384) with delta (0, 0)
Screenshot: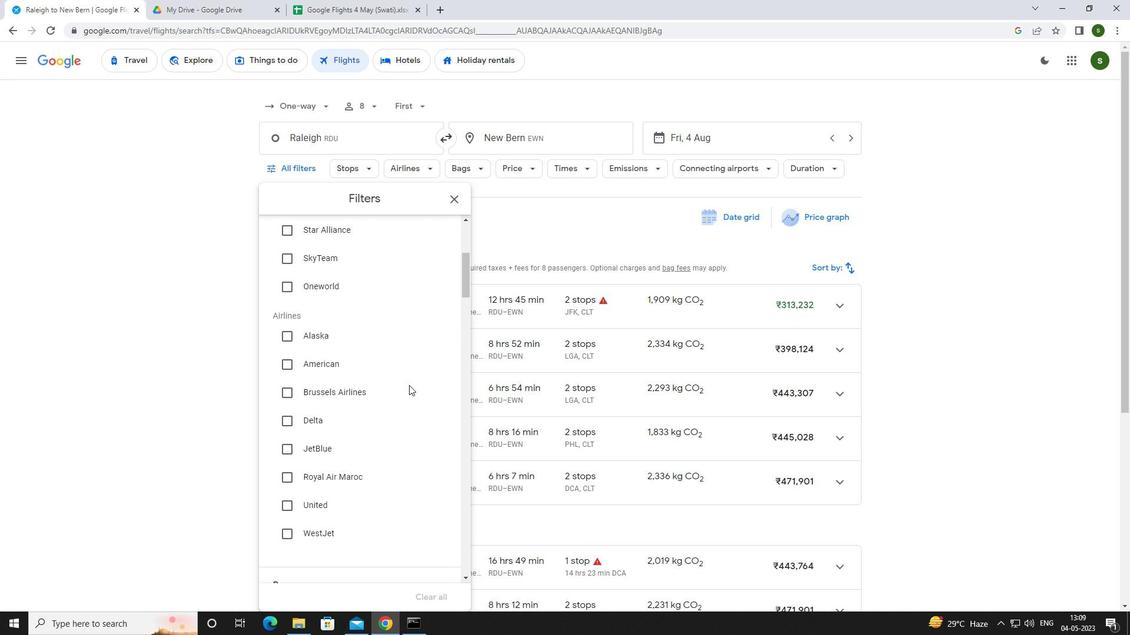 
Action: Mouse scrolled (409, 384) with delta (0, 0)
Screenshot: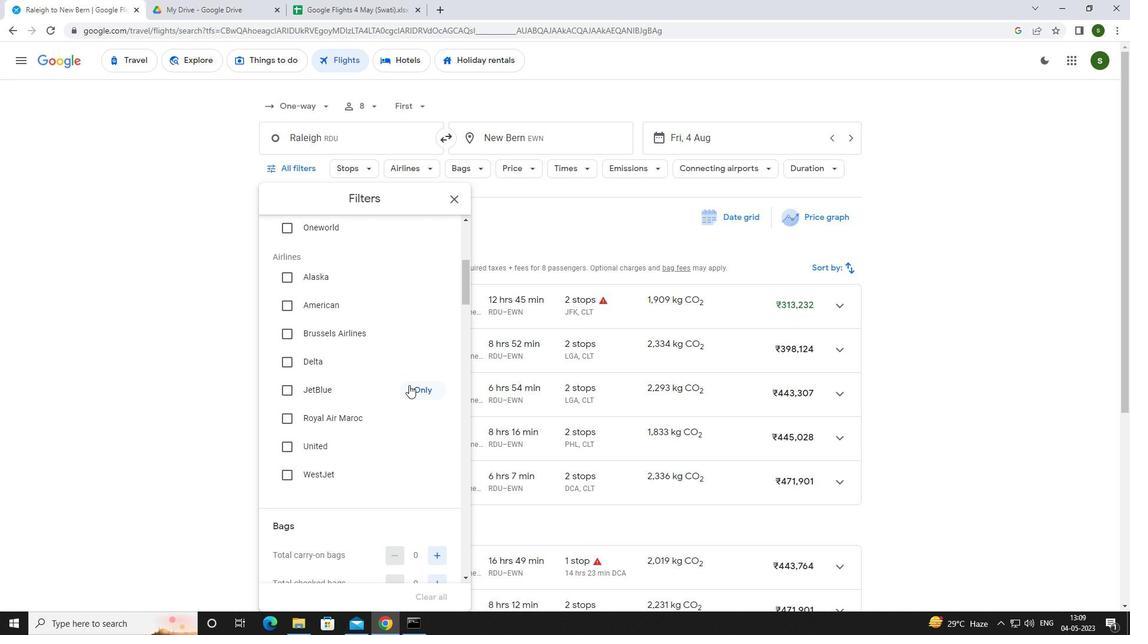 
Action: Mouse scrolled (409, 384) with delta (0, 0)
Screenshot: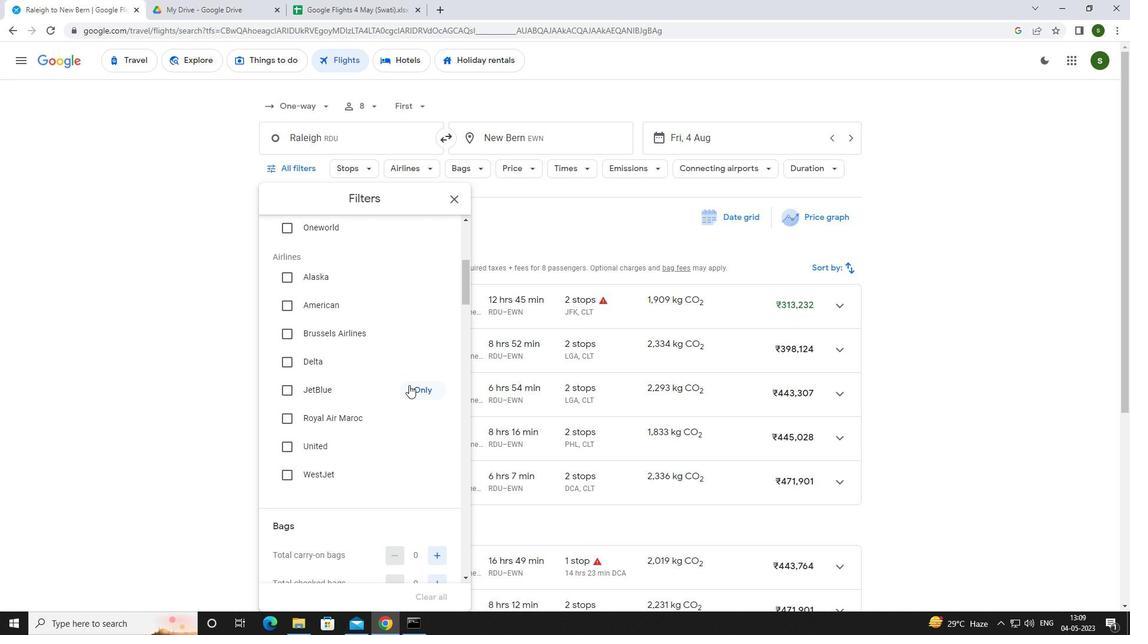 
Action: Mouse scrolled (409, 384) with delta (0, 0)
Screenshot: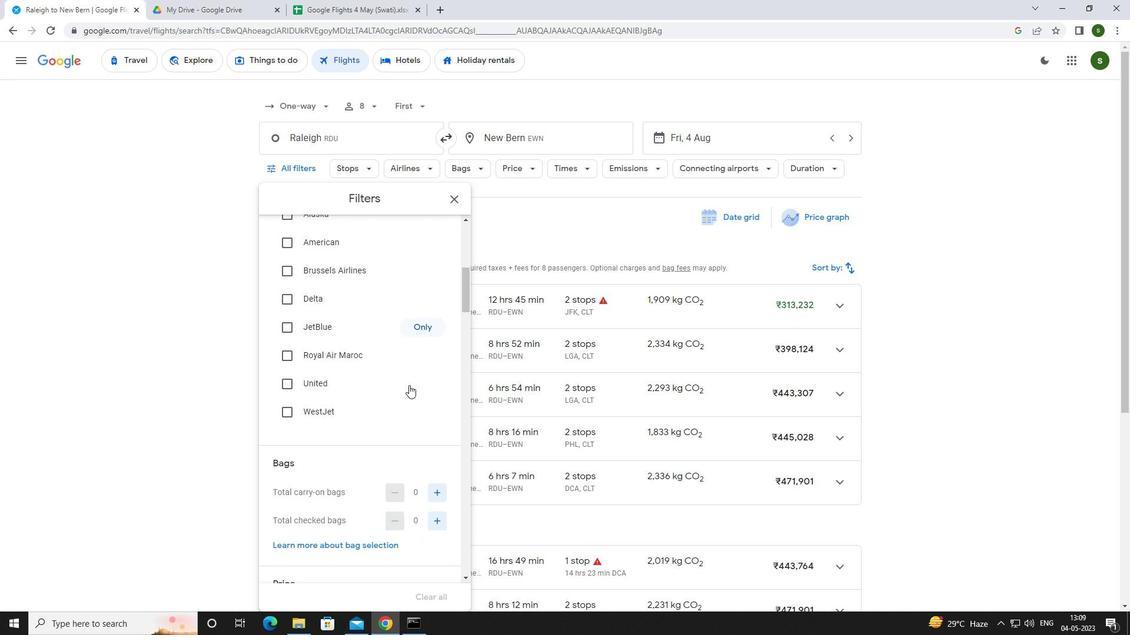 
Action: Mouse moved to (431, 408)
Screenshot: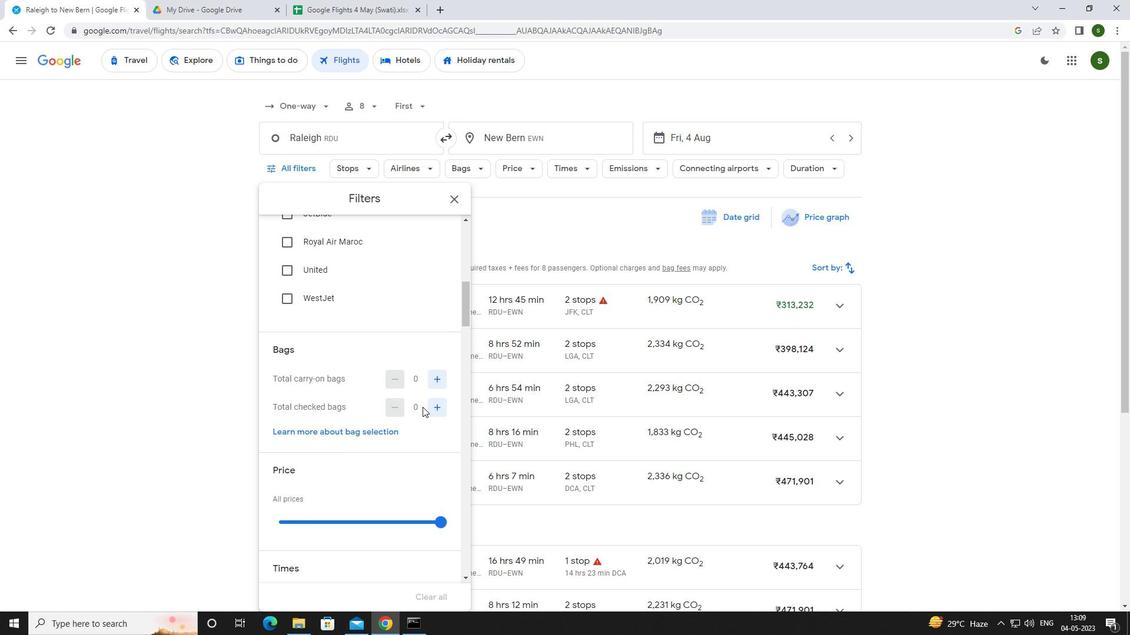 
Action: Mouse pressed left at (431, 408)
Screenshot: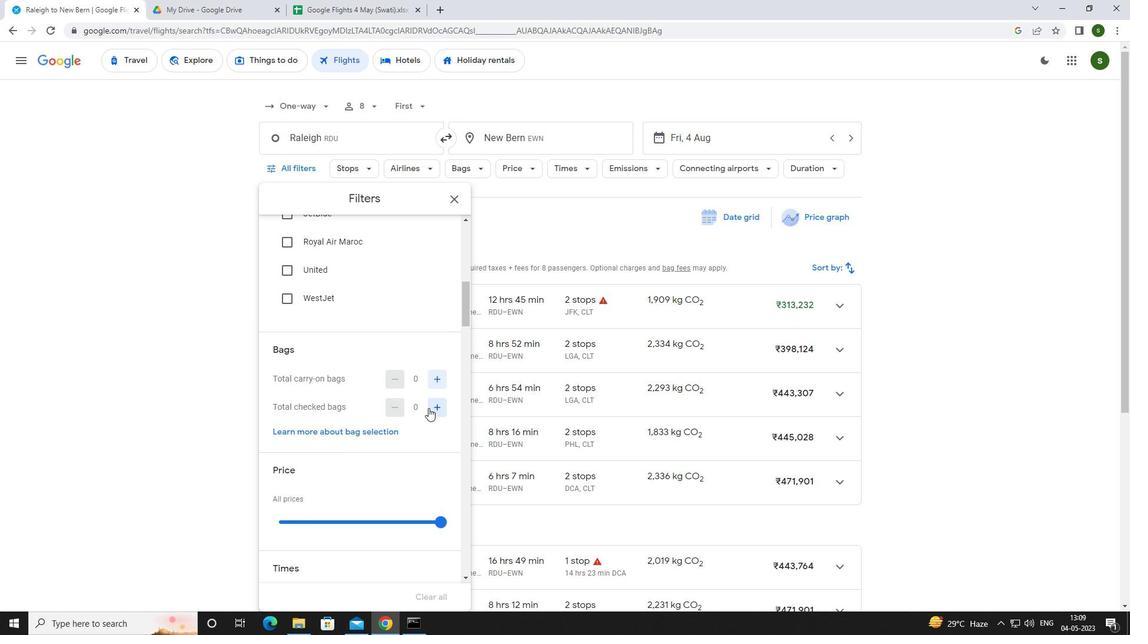 
Action: Mouse scrolled (431, 407) with delta (0, 0)
Screenshot: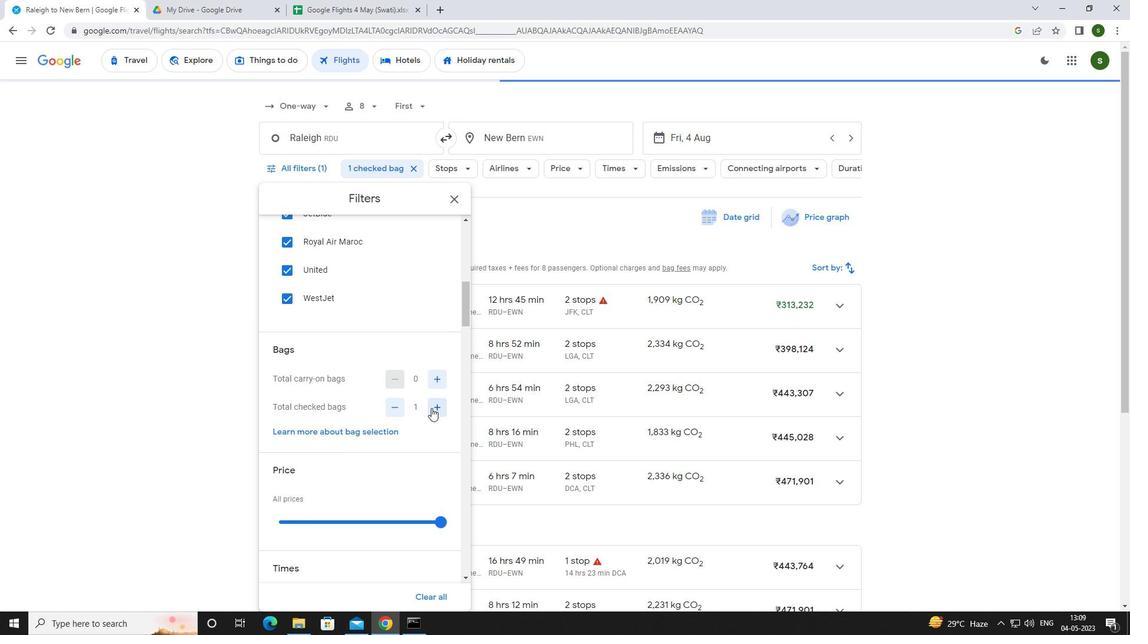 
Action: Mouse scrolled (431, 407) with delta (0, 0)
Screenshot: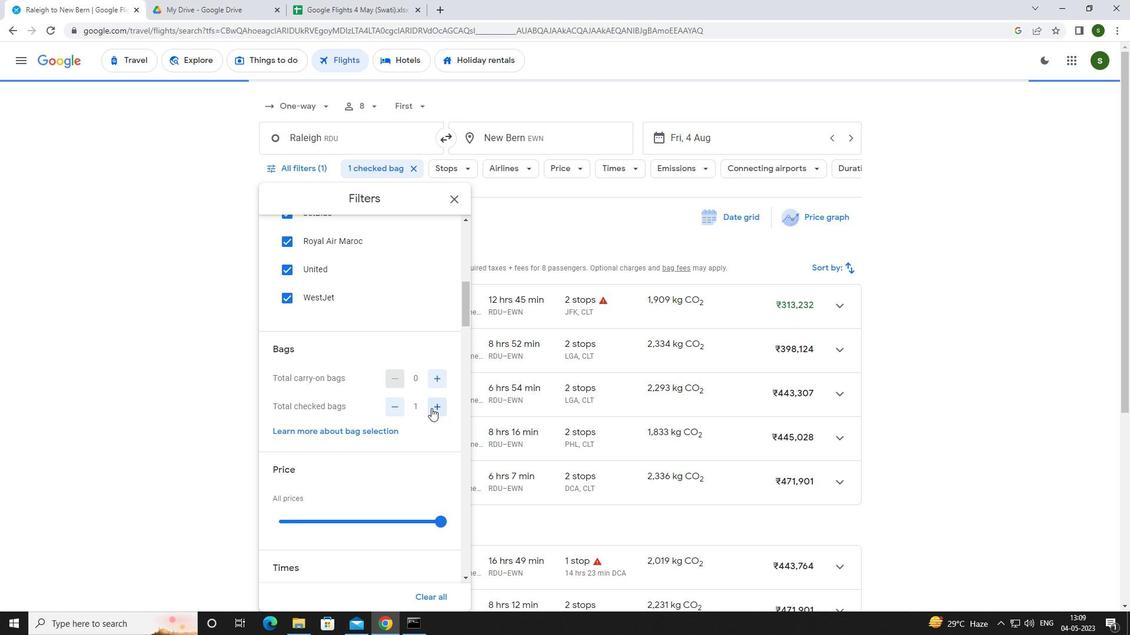 
Action: Mouse moved to (439, 403)
Screenshot: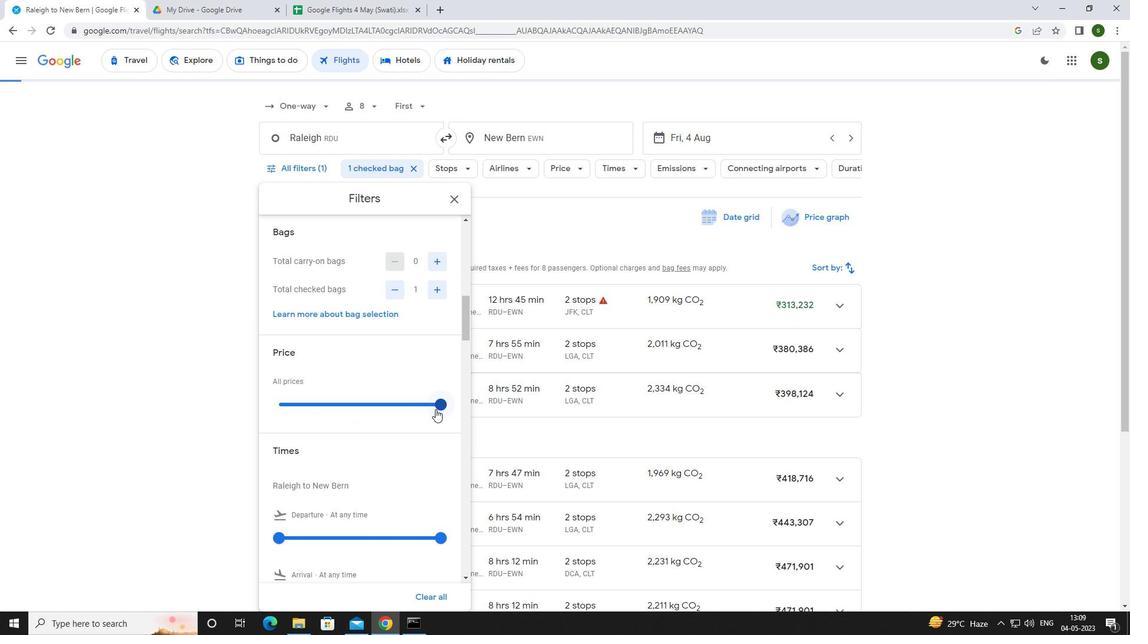 
Action: Mouse pressed left at (439, 403)
Screenshot: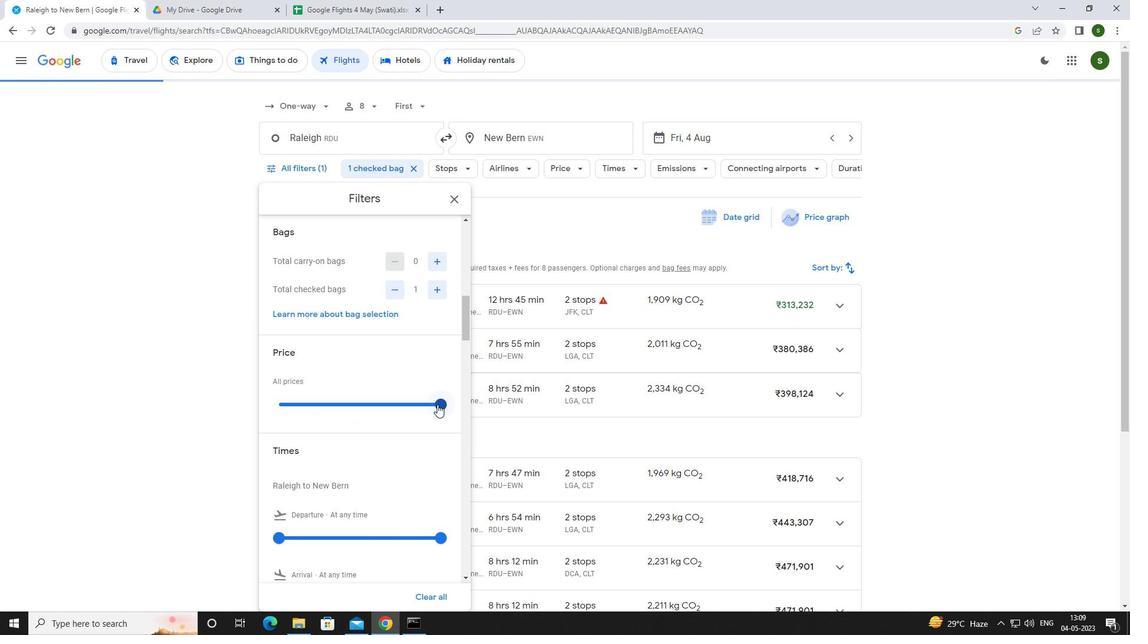 
Action: Mouse moved to (317, 419)
Screenshot: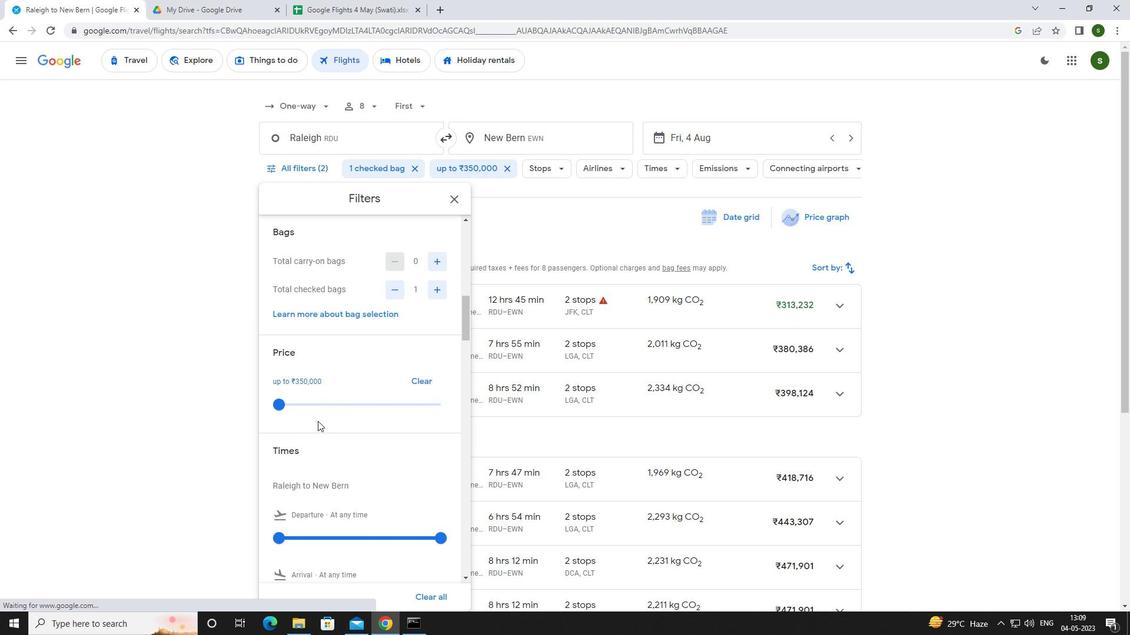 
Action: Mouse scrolled (317, 418) with delta (0, 0)
Screenshot: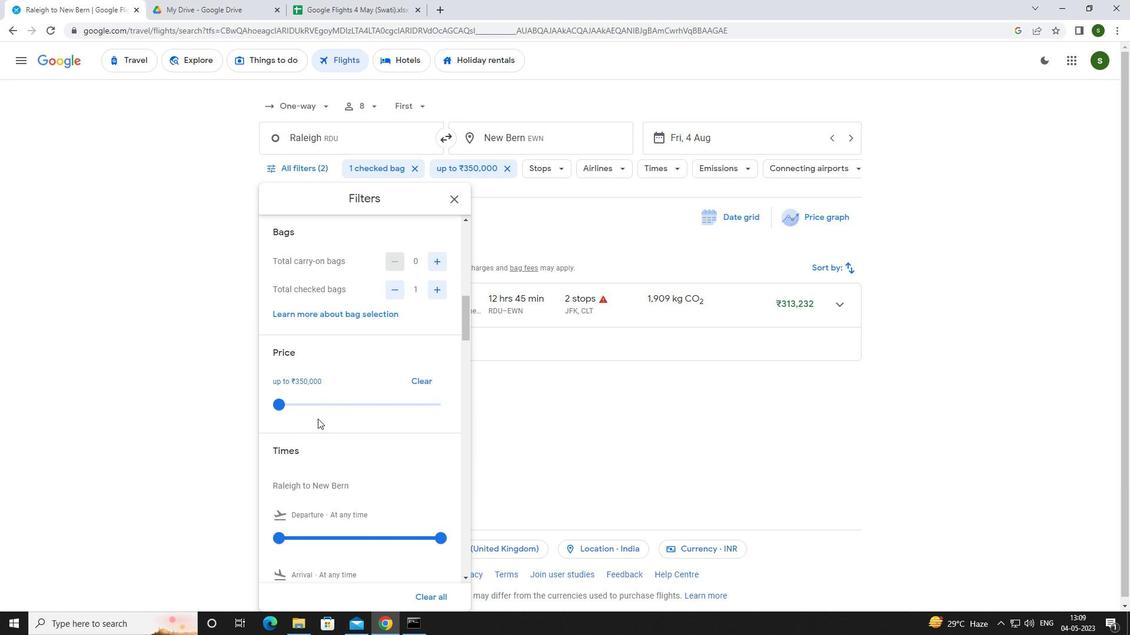 
Action: Mouse scrolled (317, 418) with delta (0, 0)
Screenshot: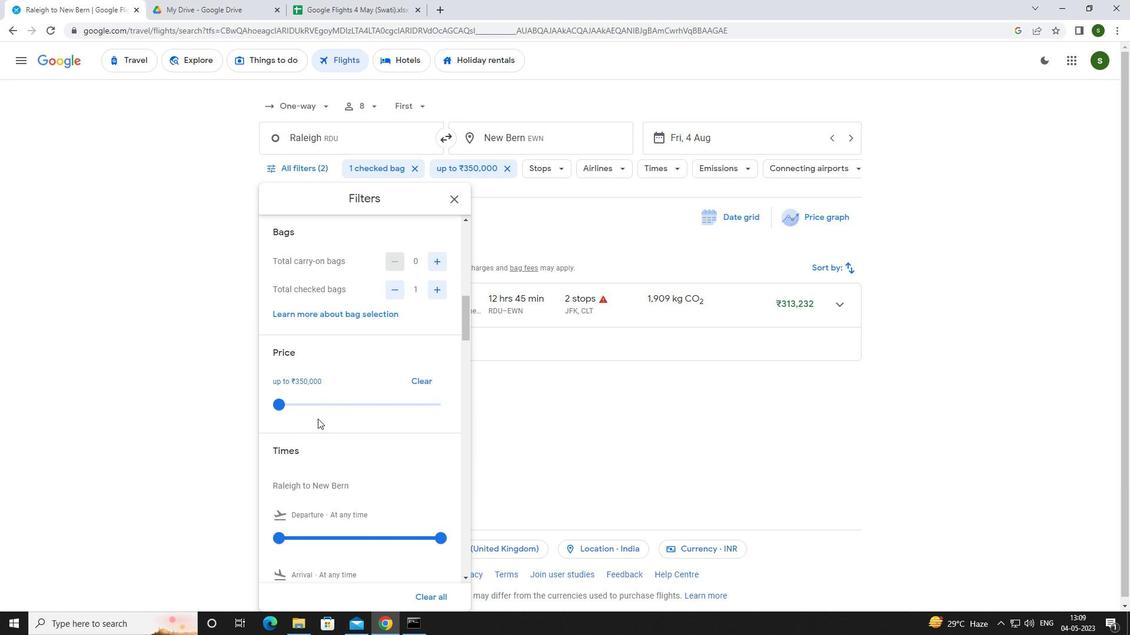
Action: Mouse moved to (281, 418)
Screenshot: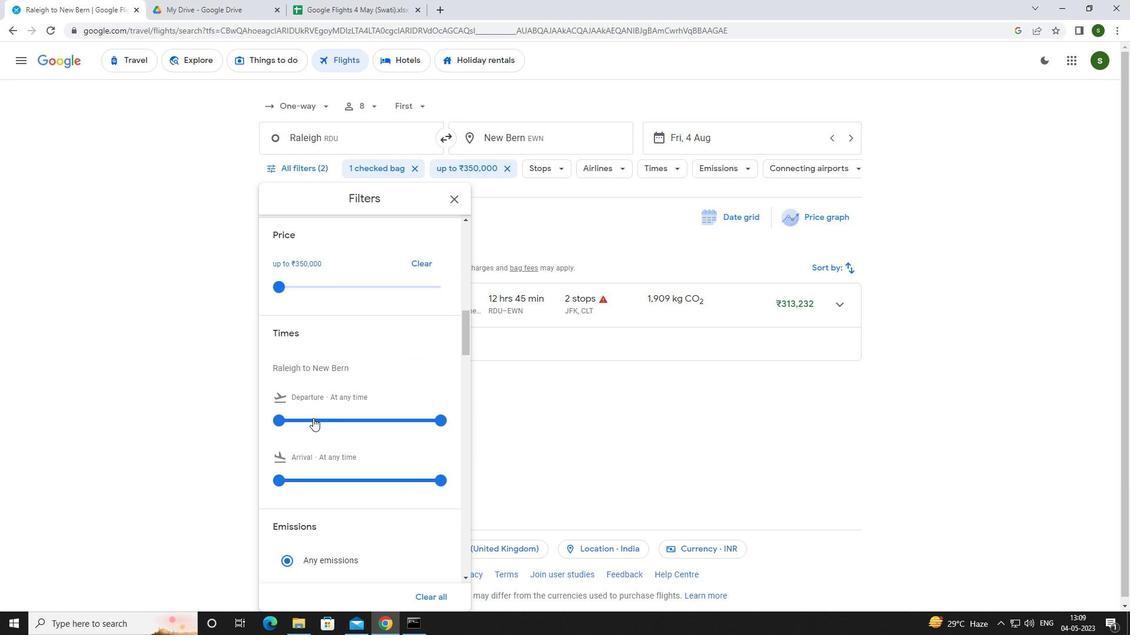 
Action: Mouse pressed left at (281, 418)
Screenshot: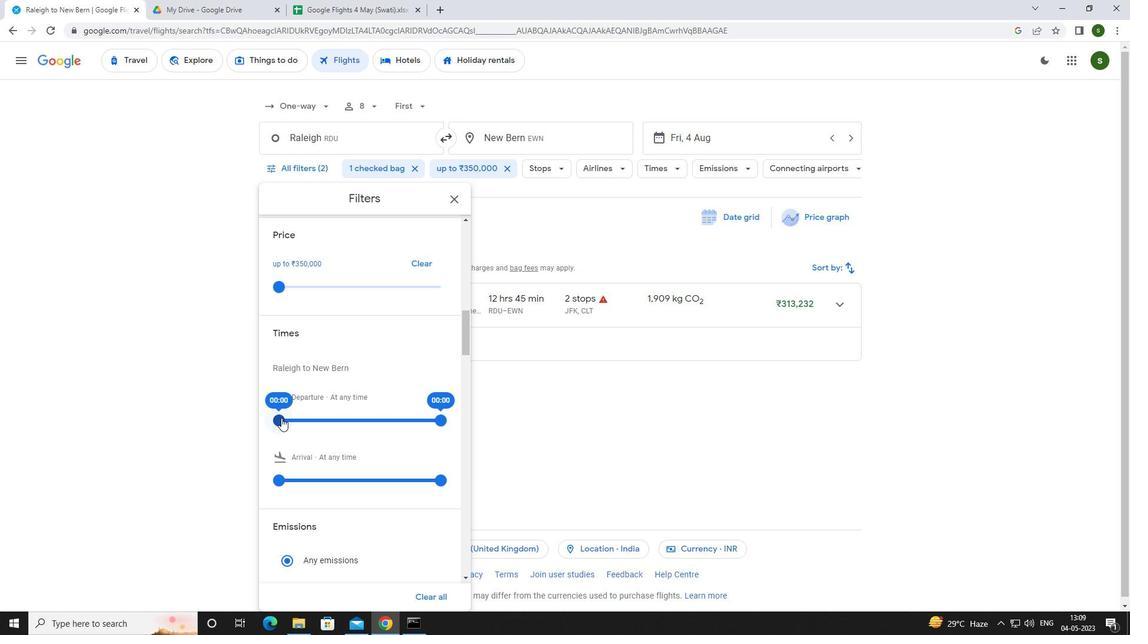 
Action: Mouse moved to (561, 424)
Screenshot: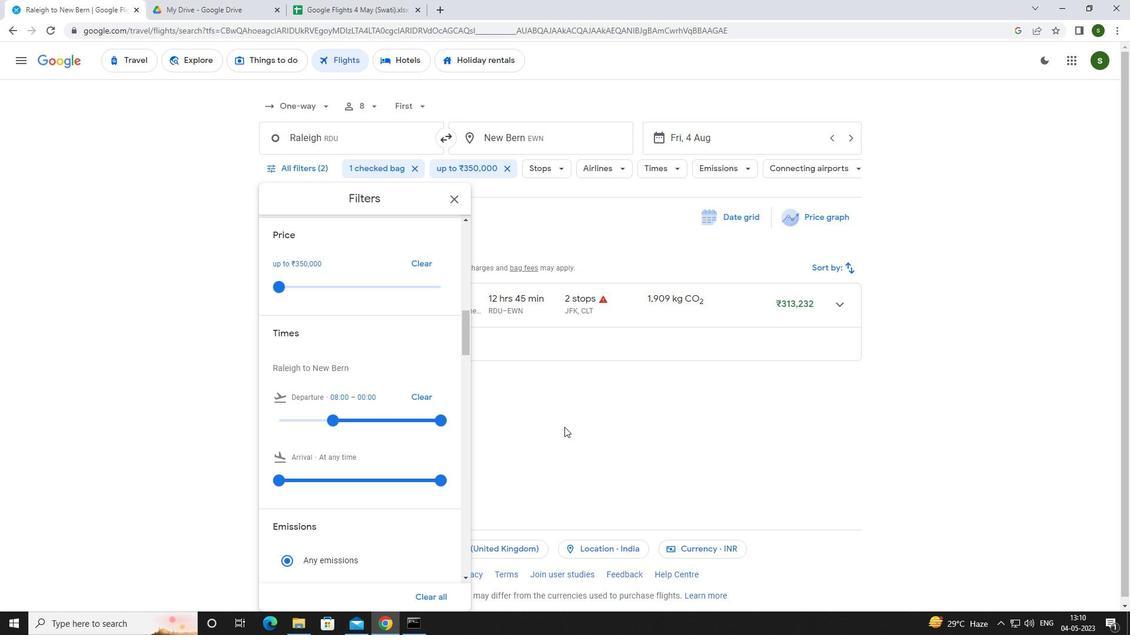 
Action: Mouse pressed left at (561, 424)
Screenshot: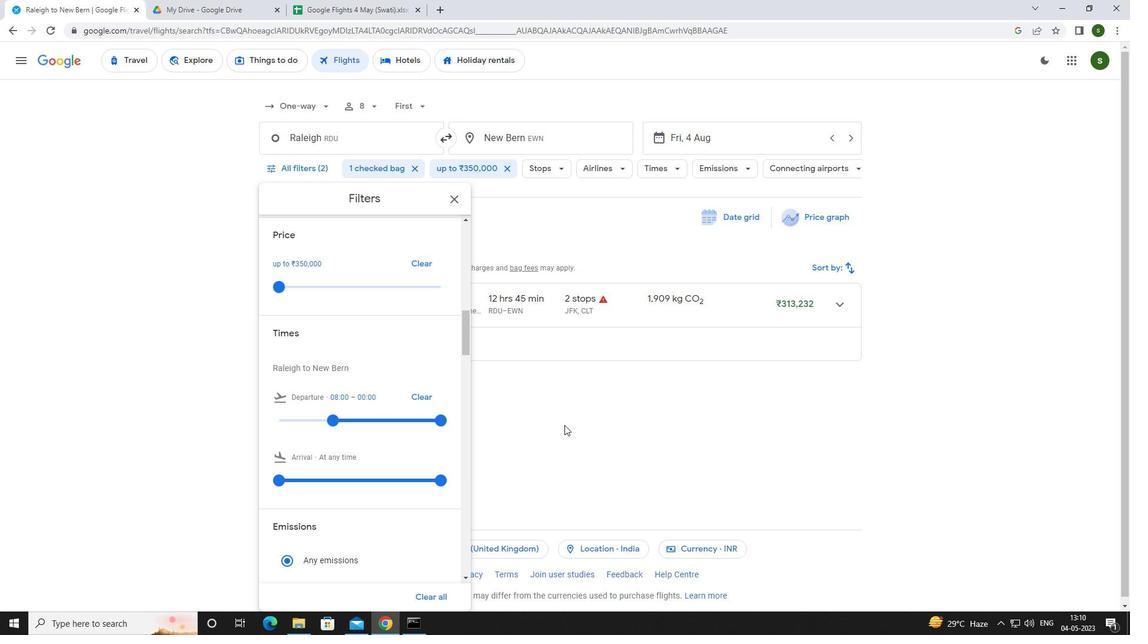 
